 Task: Send an email with the signature Loretta Young with the subject Request for feedback on a sustainability report and the message I appreciate your expertise and leadership in this project. from softage.3@softage.net to softage.5@softage.net with an attached audio file Audio_sketch.mp3 and move the email from Sent Items to the folder Marketing plans
Action: Mouse moved to (86, 152)
Screenshot: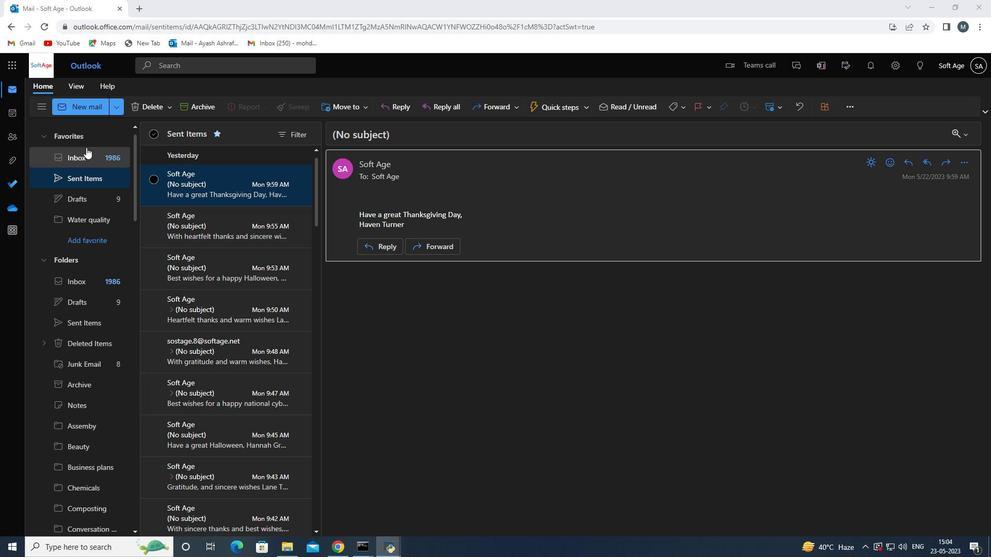 
Action: Mouse pressed left at (86, 152)
Screenshot: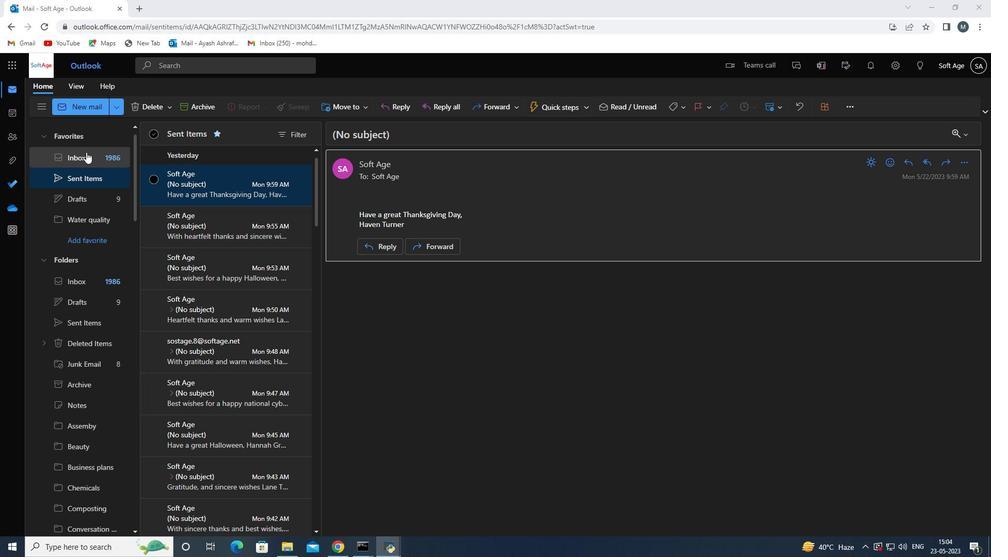 
Action: Mouse moved to (68, 97)
Screenshot: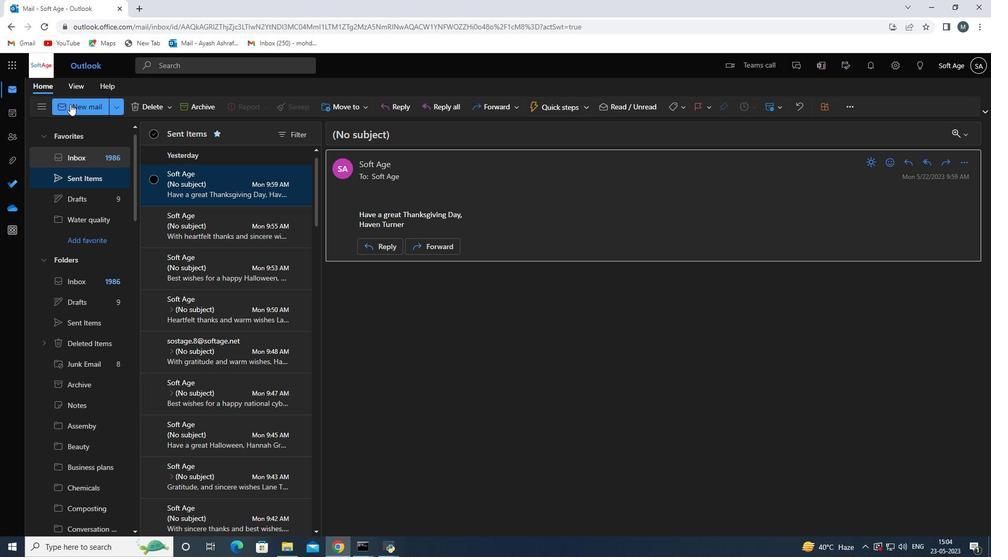 
Action: Mouse pressed left at (68, 97)
Screenshot: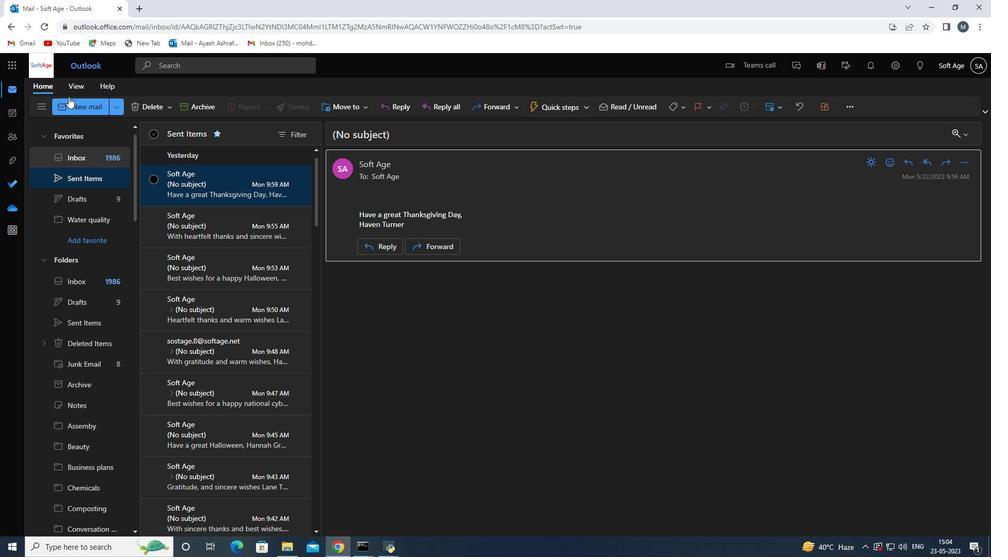 
Action: Mouse moved to (74, 106)
Screenshot: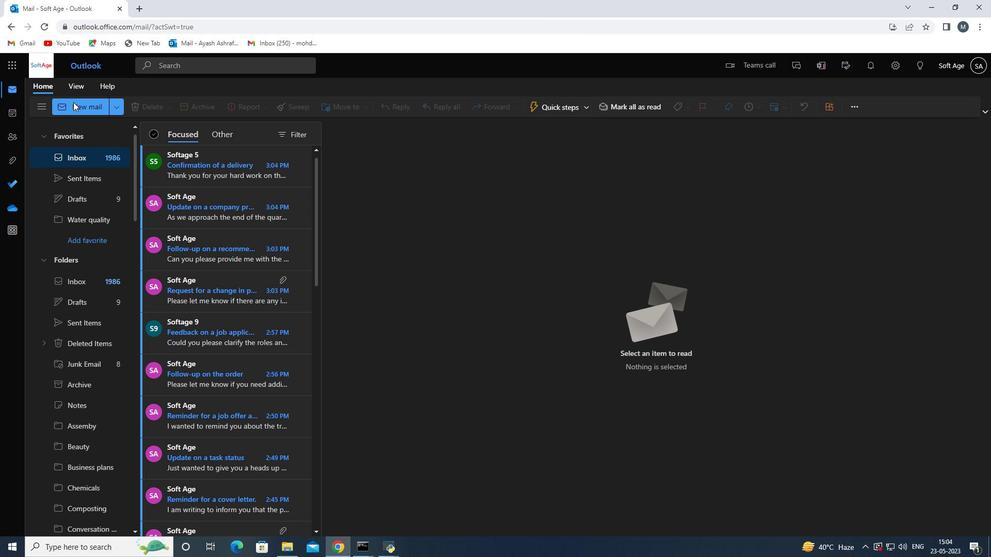 
Action: Mouse pressed left at (74, 106)
Screenshot: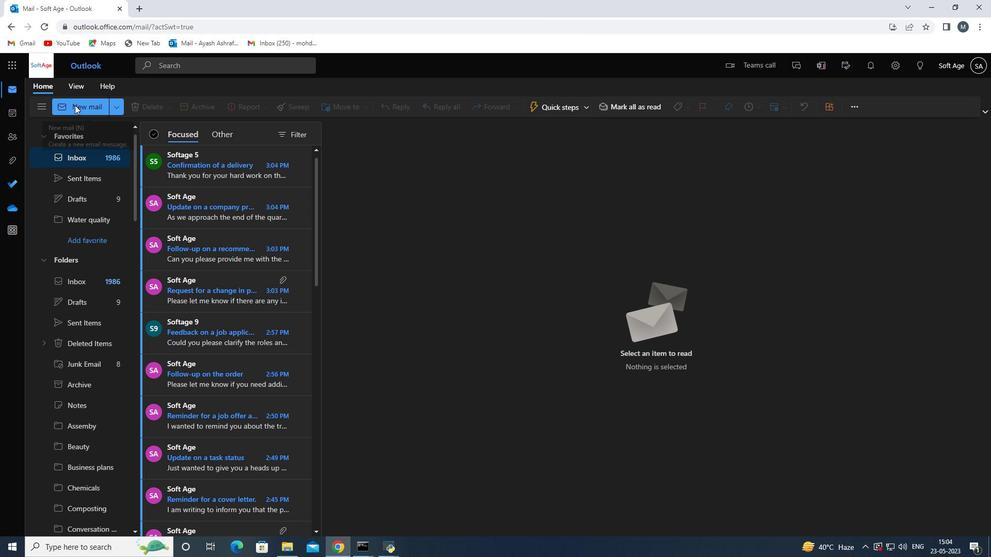 
Action: Mouse moved to (700, 114)
Screenshot: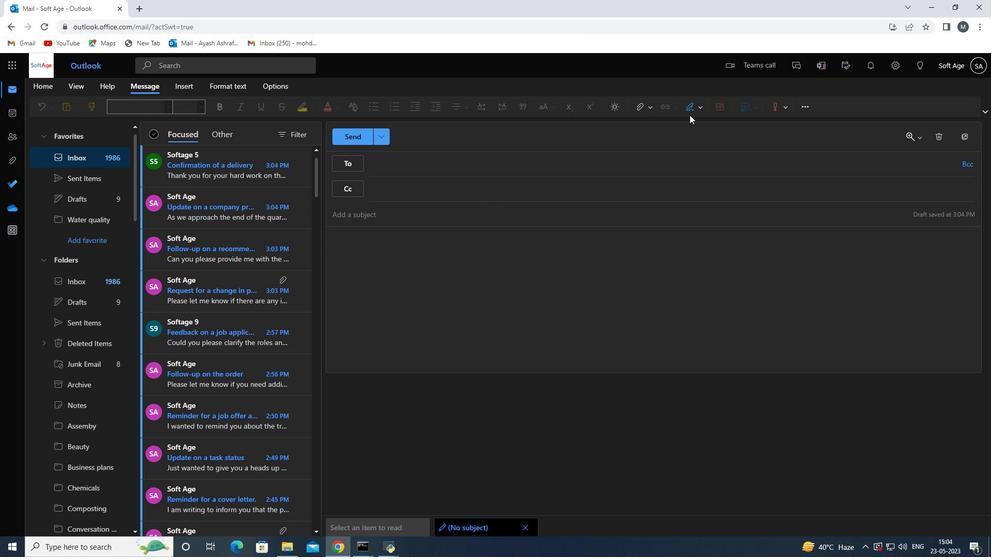 
Action: Mouse pressed left at (700, 114)
Screenshot: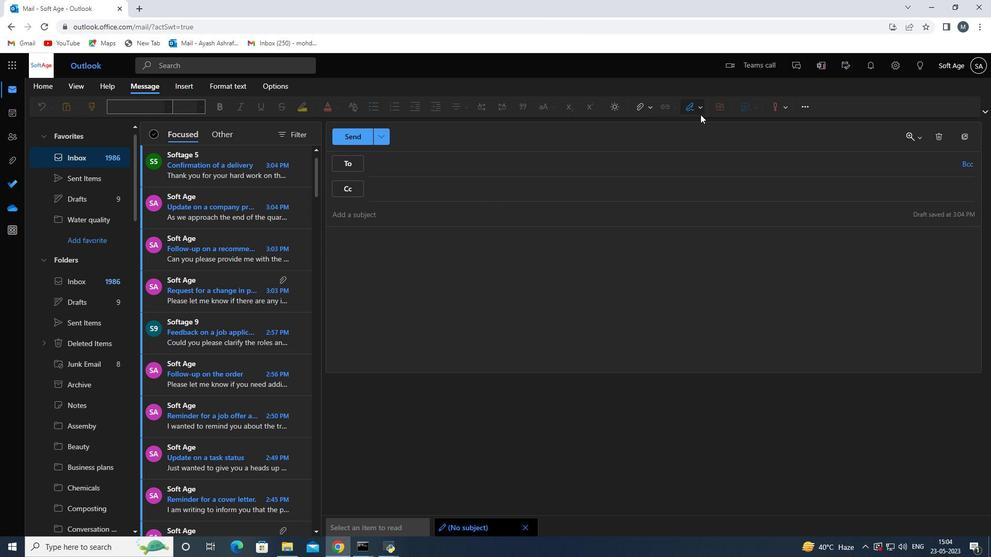 
Action: Mouse moved to (662, 150)
Screenshot: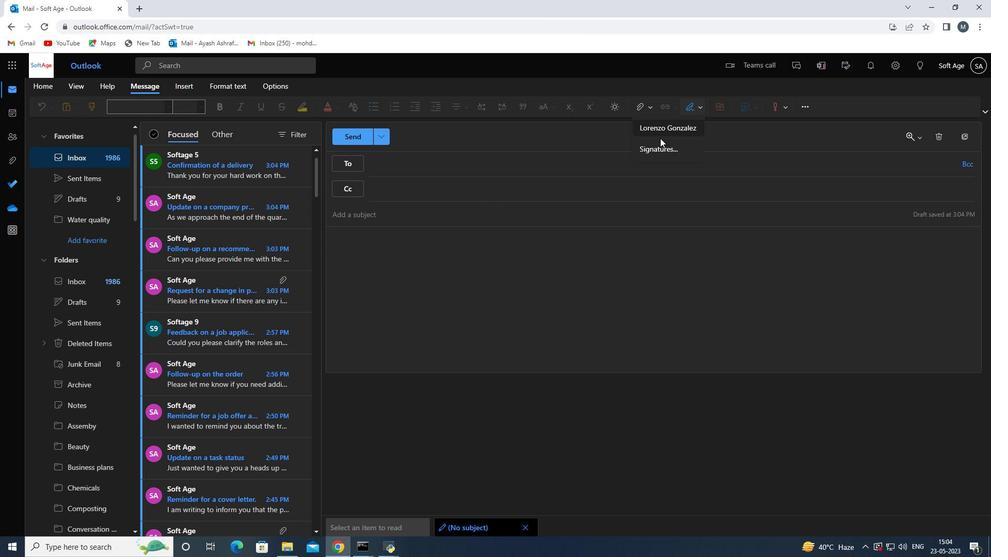 
Action: Mouse pressed left at (662, 150)
Screenshot: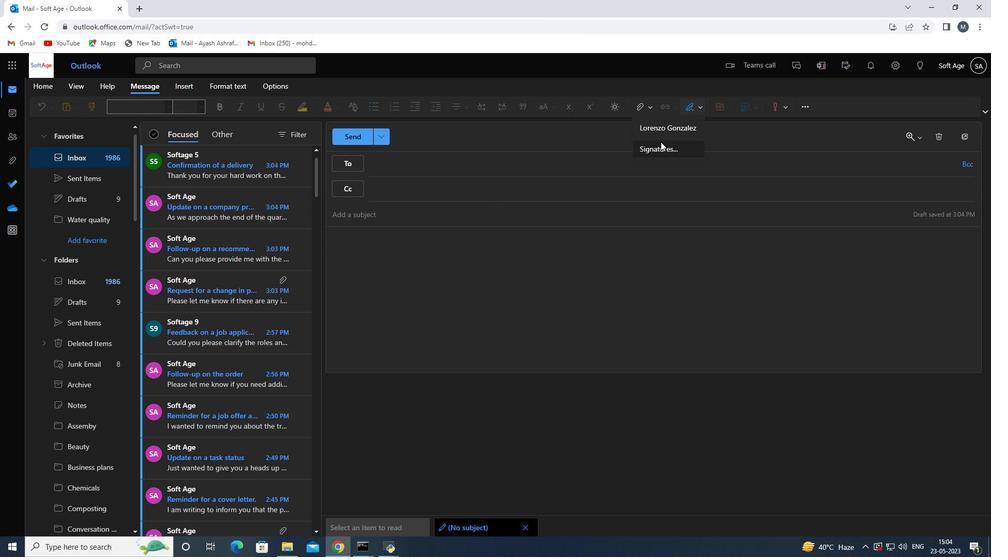 
Action: Mouse moved to (708, 191)
Screenshot: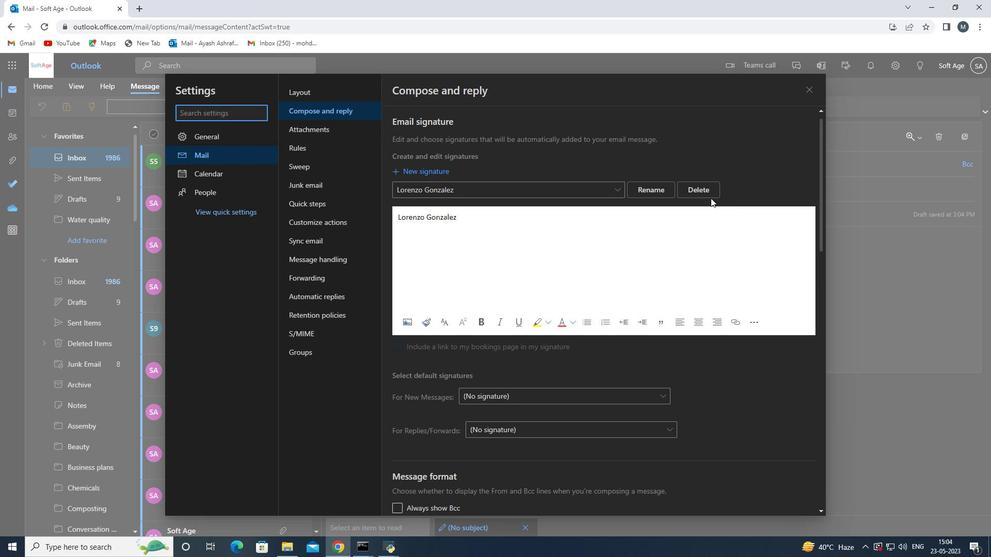 
Action: Mouse pressed left at (708, 191)
Screenshot: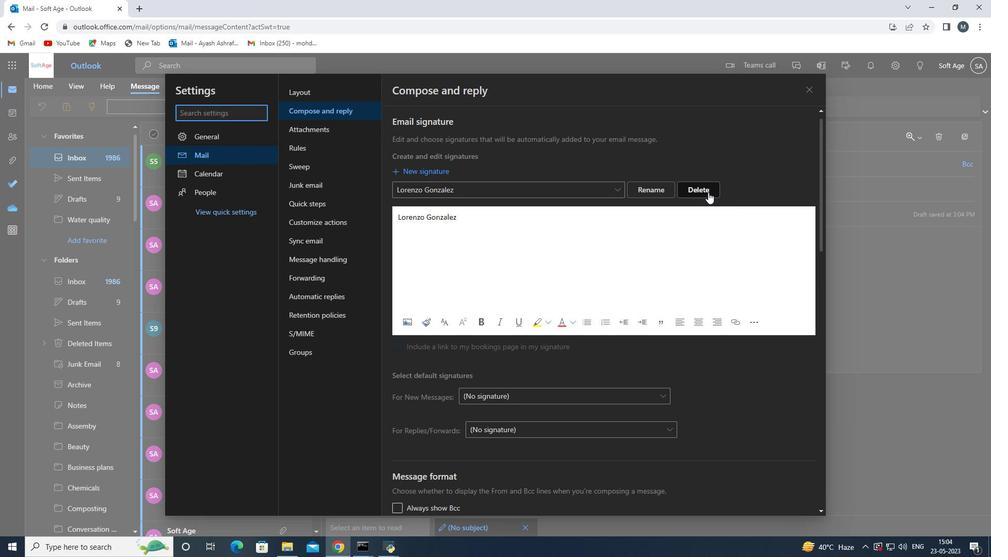 
Action: Mouse moved to (492, 182)
Screenshot: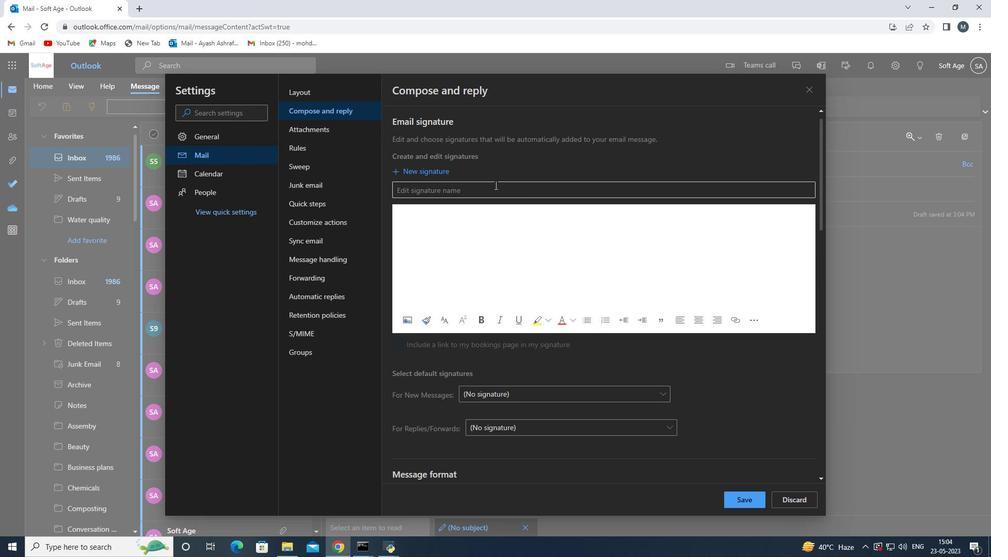 
Action: Mouse pressed left at (492, 182)
Screenshot: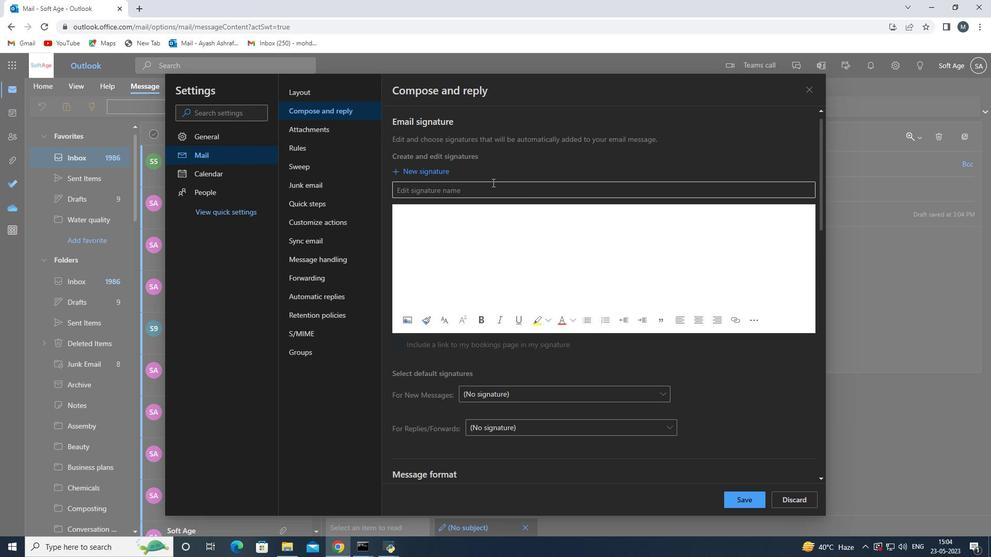 
Action: Mouse moved to (492, 177)
Screenshot: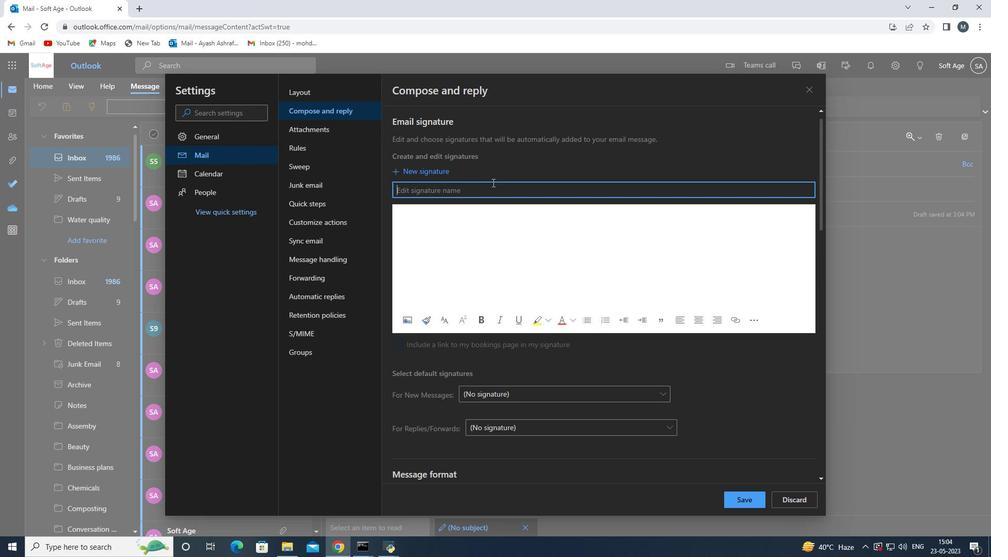 
Action: Key pressed <Key.shift>Loree<Key.backspace>tta<Key.space><Key.shift>t<Key.backspace><Key.shift>Young<Key.space>
Screenshot: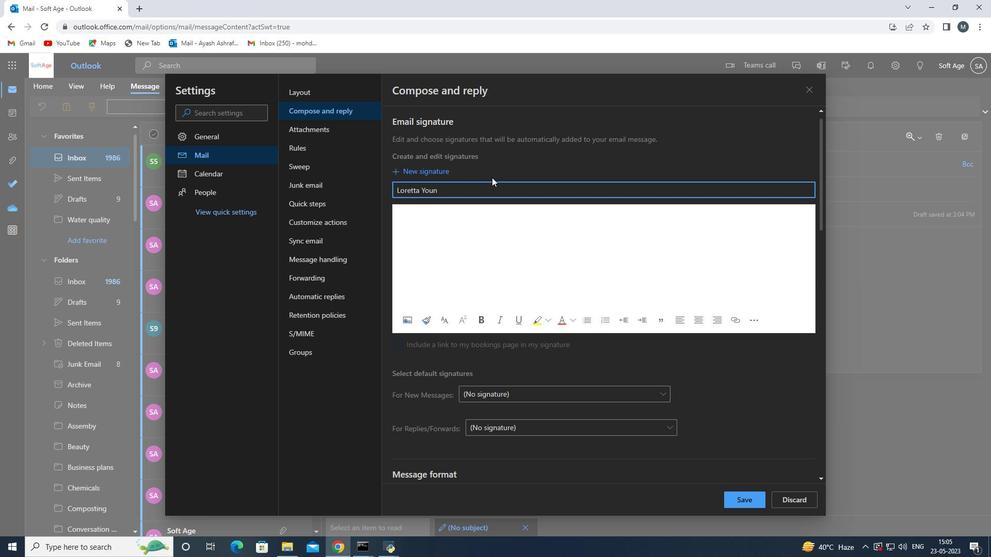 
Action: Mouse moved to (468, 226)
Screenshot: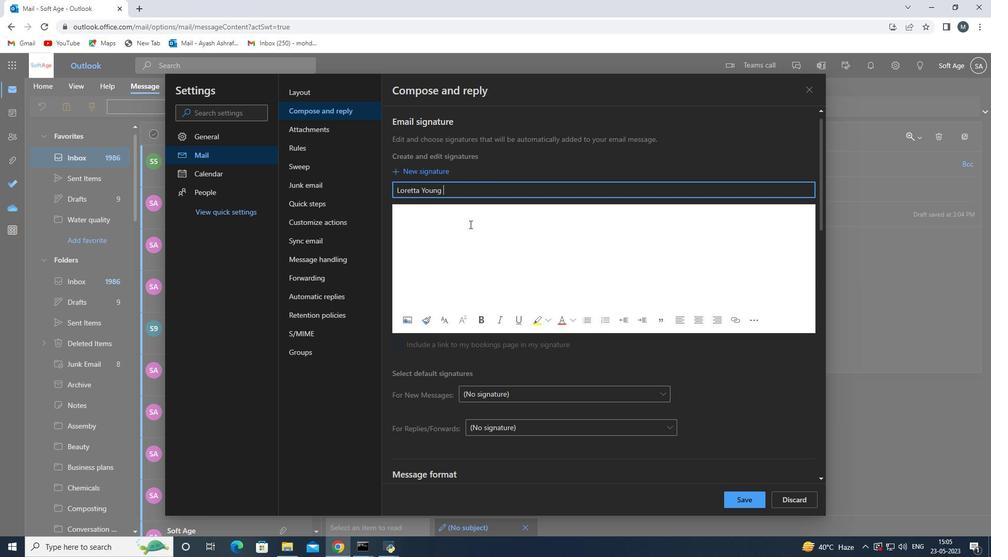 
Action: Mouse pressed left at (468, 226)
Screenshot: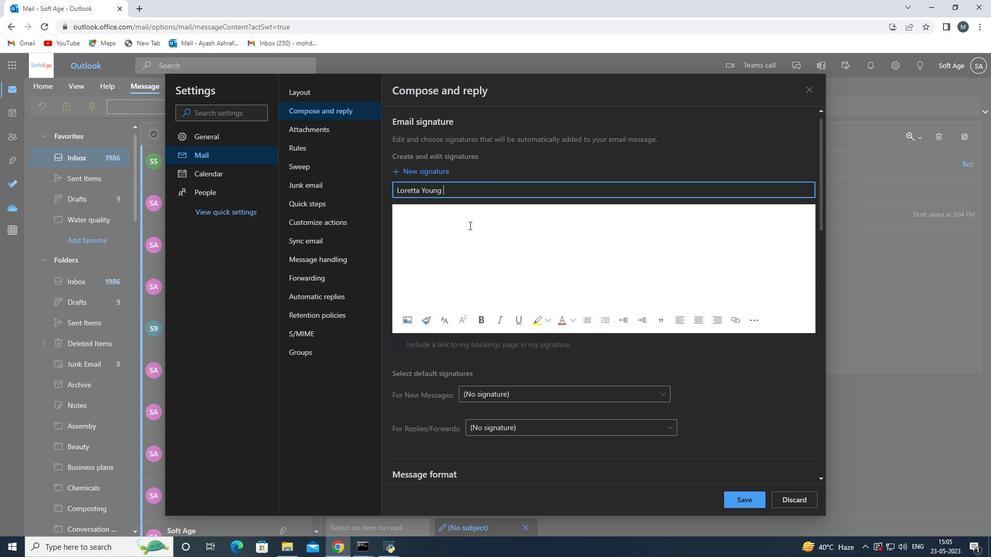 
Action: Key pressed <Key.shift>Lorreta<Key.space><Key.backspace><Key.backspace><Key.backspace><Key.backspace><Key.backspace>etta<Key.space><Key.shift><Key.shift><Key.shift><Key.shift><Key.shift><Key.shift><Key.shift><Key.shift><Key.shift>Young<Key.space>
Screenshot: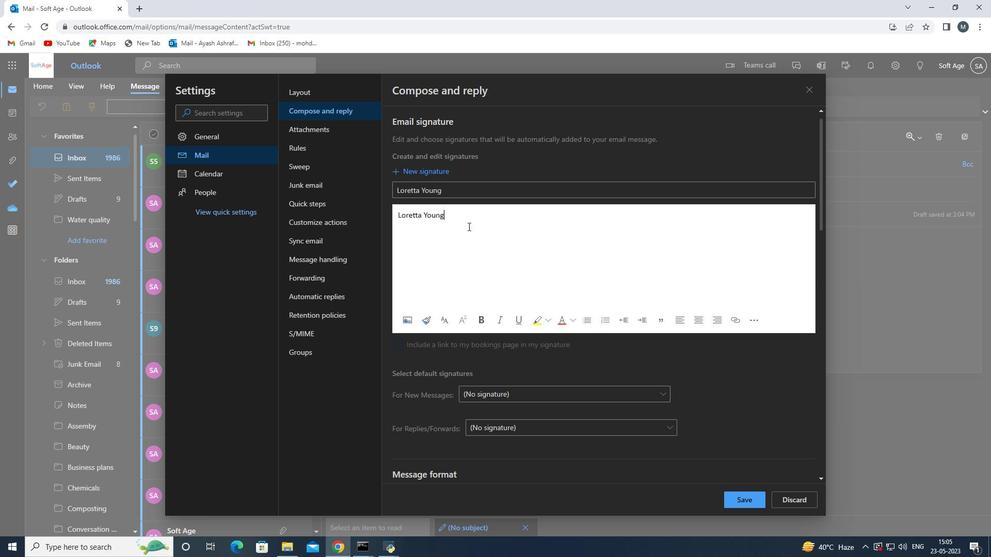 
Action: Mouse moved to (753, 498)
Screenshot: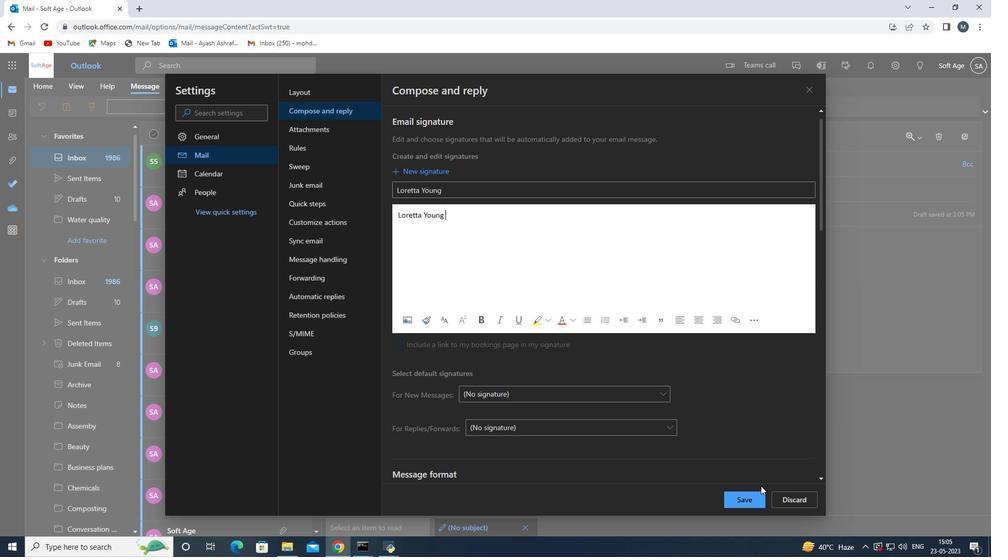 
Action: Mouse pressed left at (753, 498)
Screenshot: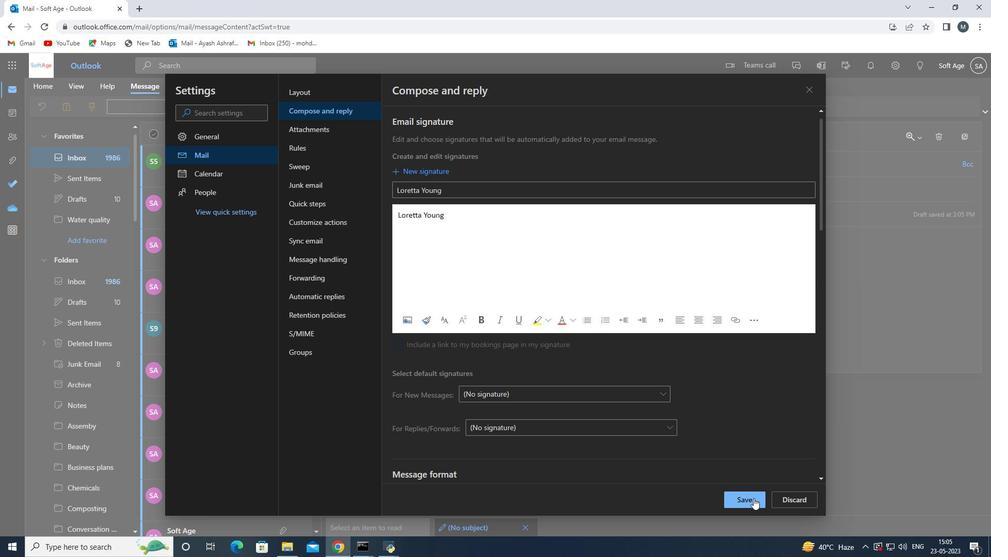 
Action: Mouse moved to (599, 318)
Screenshot: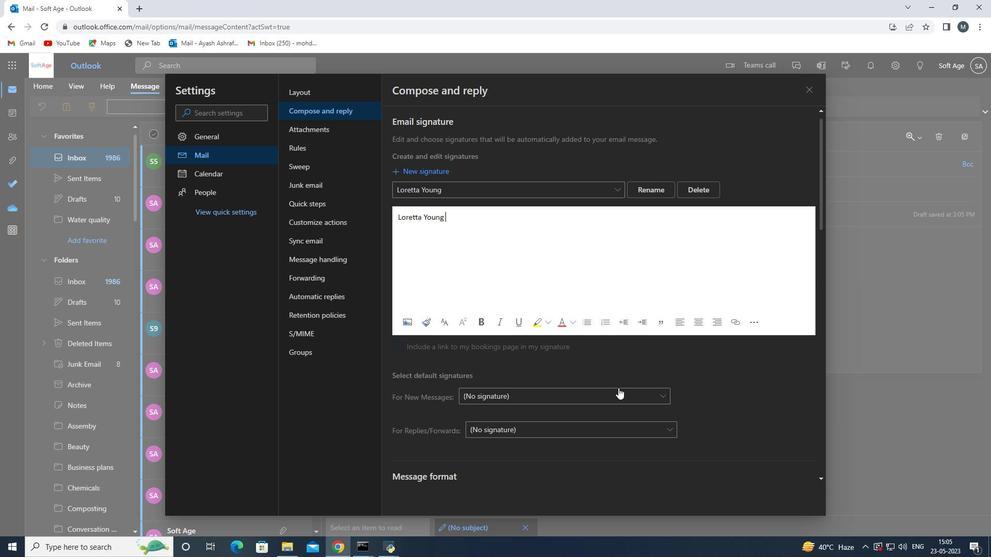 
Action: Mouse scrolled (612, 343) with delta (0, 0)
Screenshot: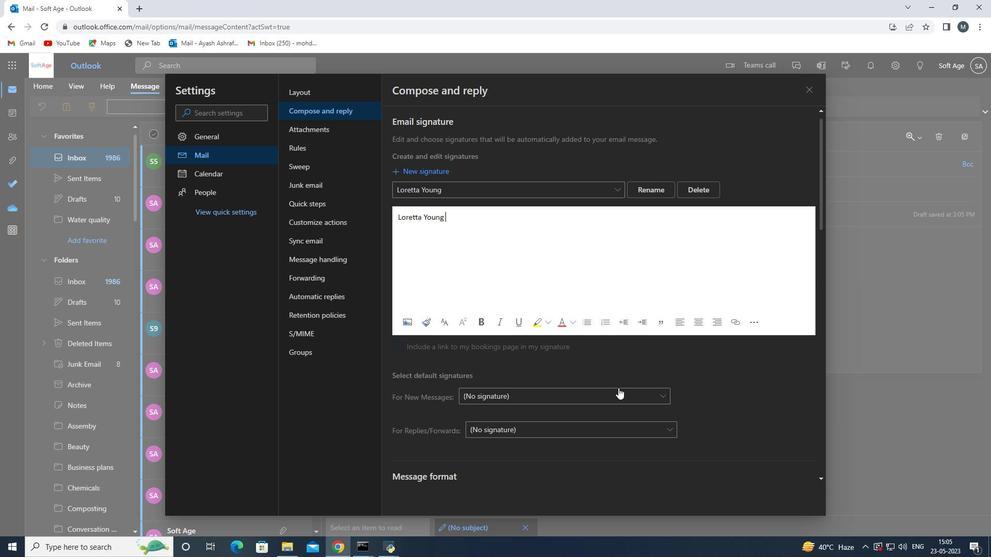 
Action: Mouse moved to (596, 315)
Screenshot: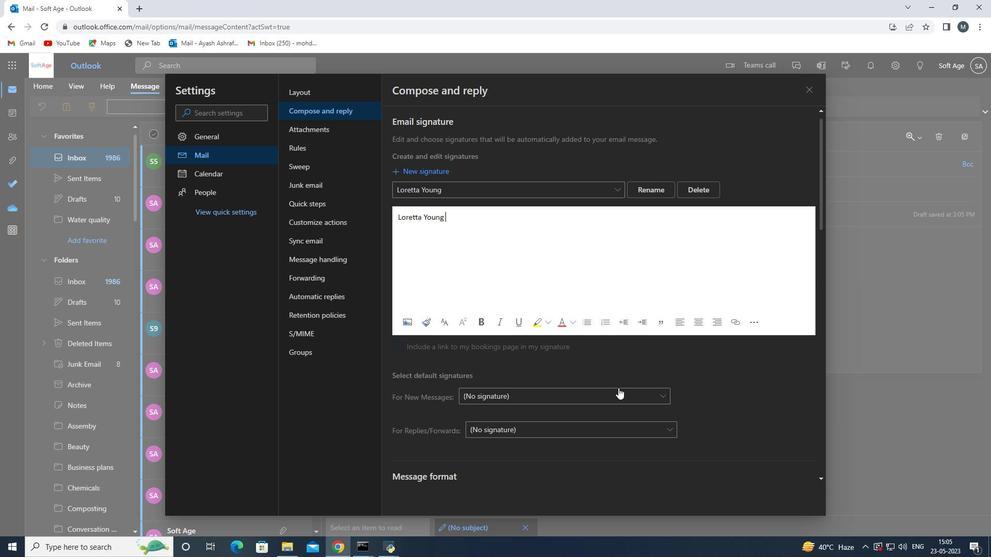 
Action: Mouse scrolled (611, 343) with delta (0, 0)
Screenshot: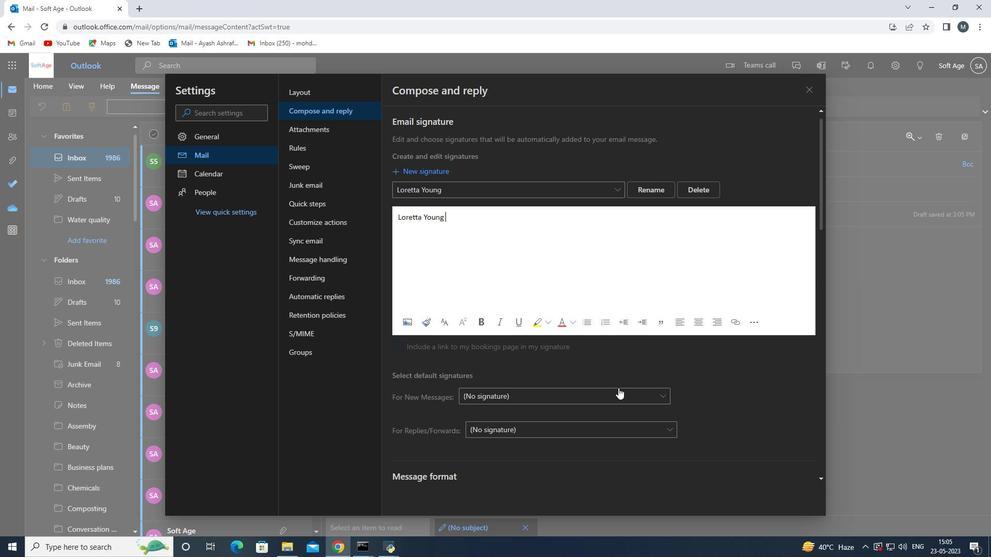 
Action: Mouse moved to (589, 307)
Screenshot: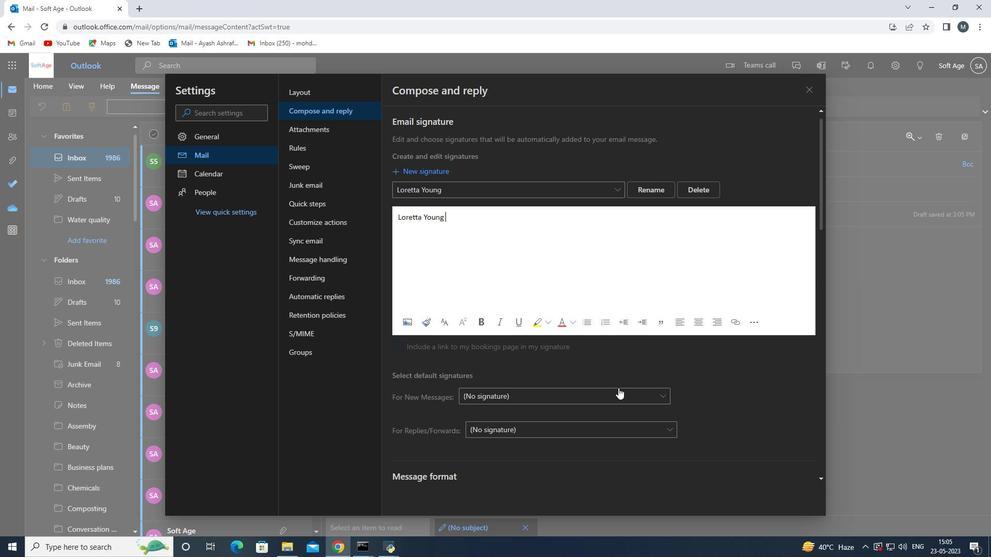 
Action: Mouse scrolled (611, 342) with delta (0, 0)
Screenshot: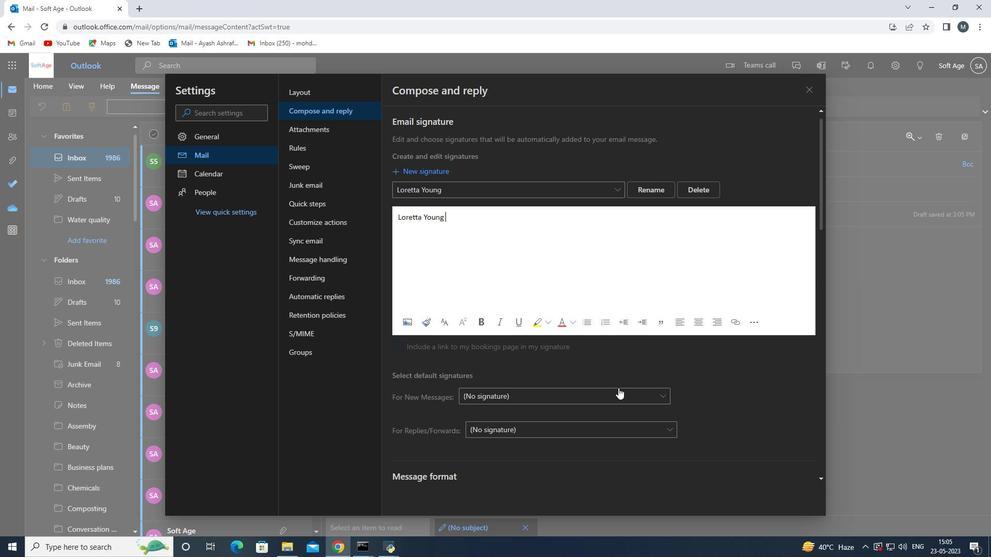 
Action: Mouse moved to (584, 303)
Screenshot: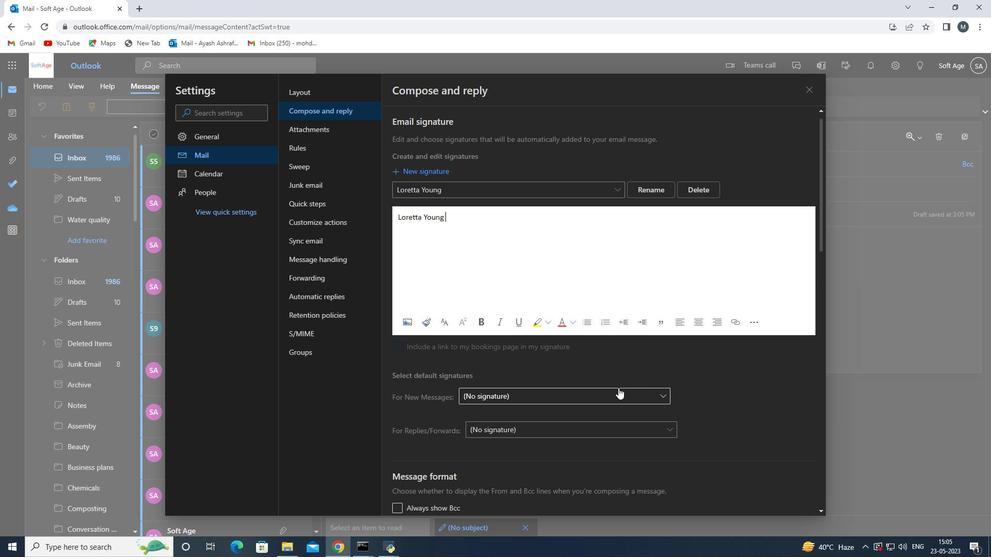 
Action: Mouse scrolled (611, 342) with delta (0, 0)
Screenshot: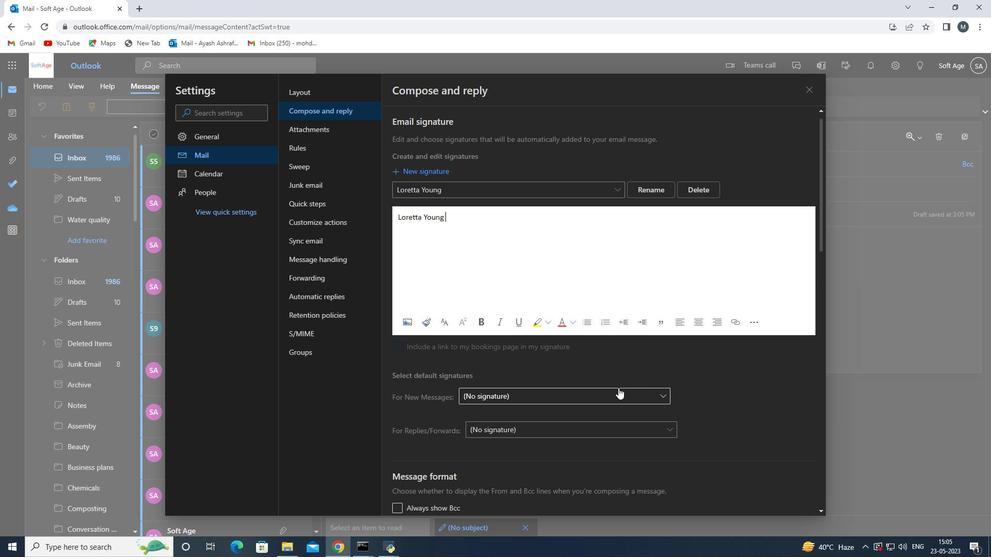 
Action: Mouse moved to (583, 302)
Screenshot: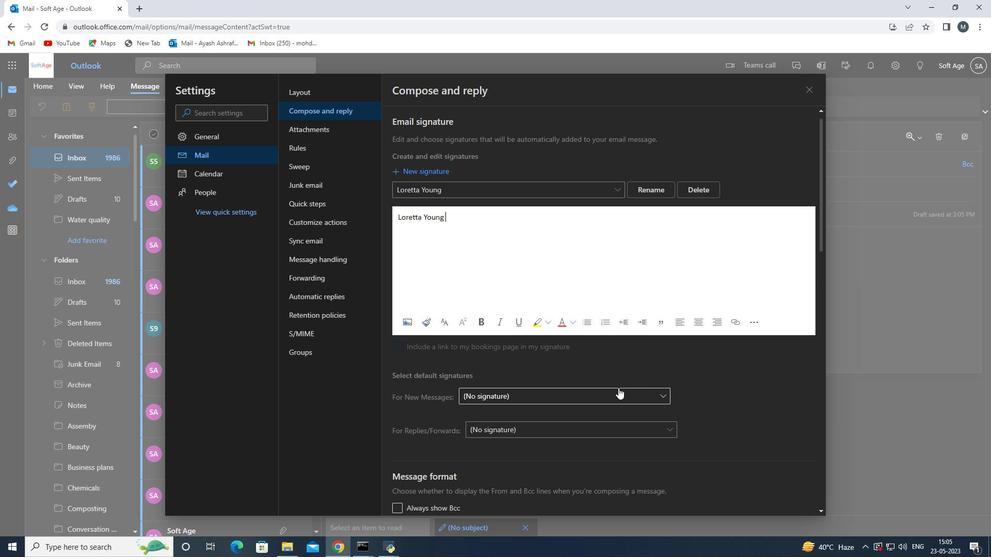 
Action: Mouse scrolled (611, 342) with delta (0, 0)
Screenshot: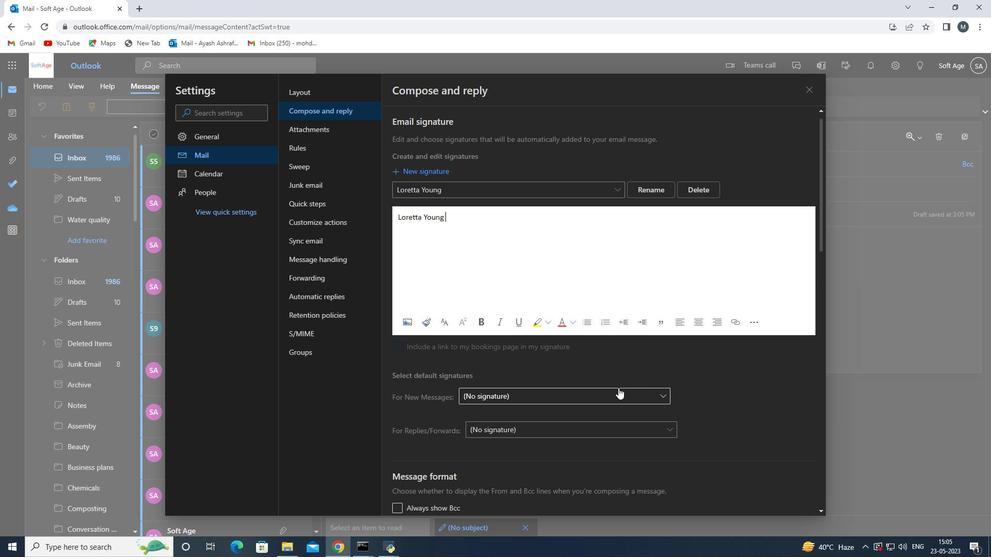 
Action: Mouse moved to (583, 301)
Screenshot: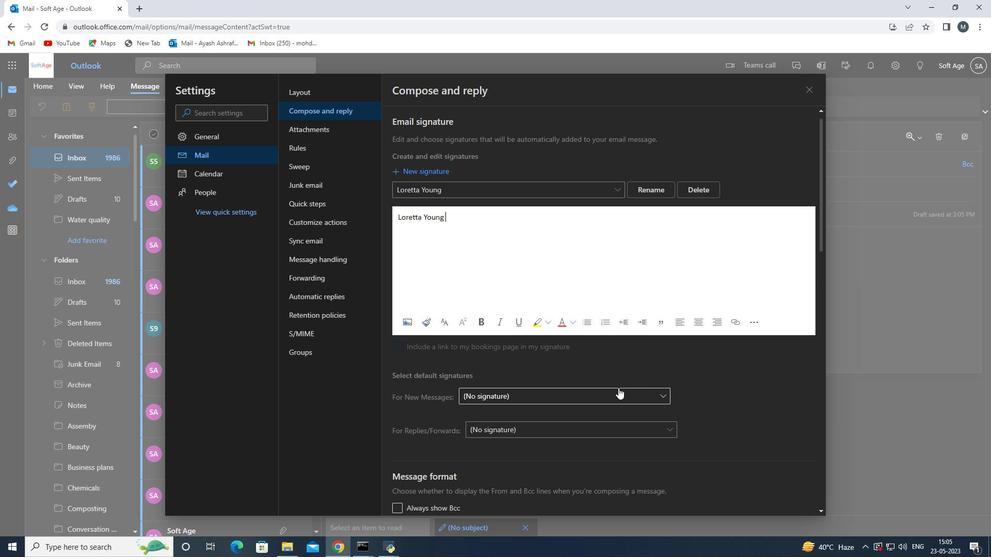
Action: Mouse scrolled (611, 342) with delta (0, 0)
Screenshot: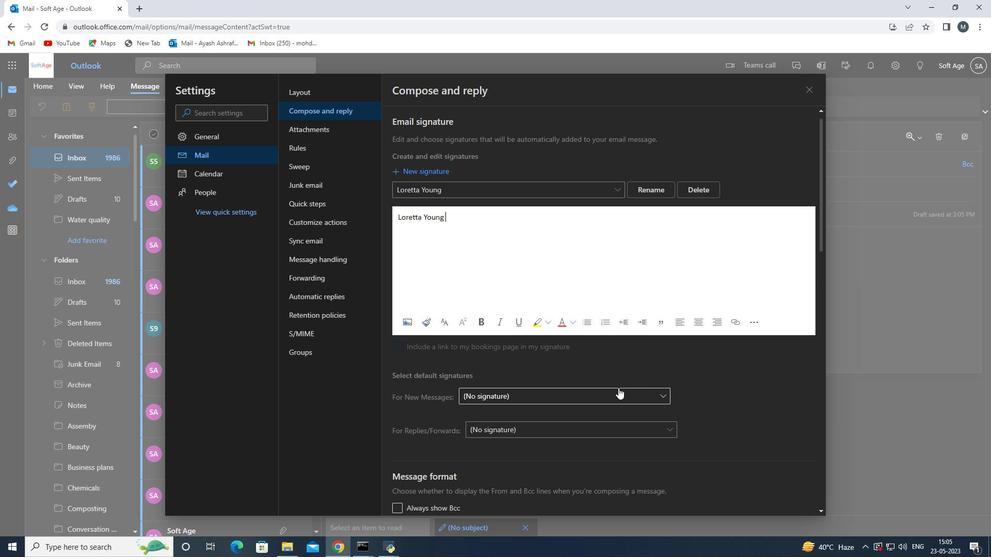 
Action: Mouse moved to (583, 301)
Screenshot: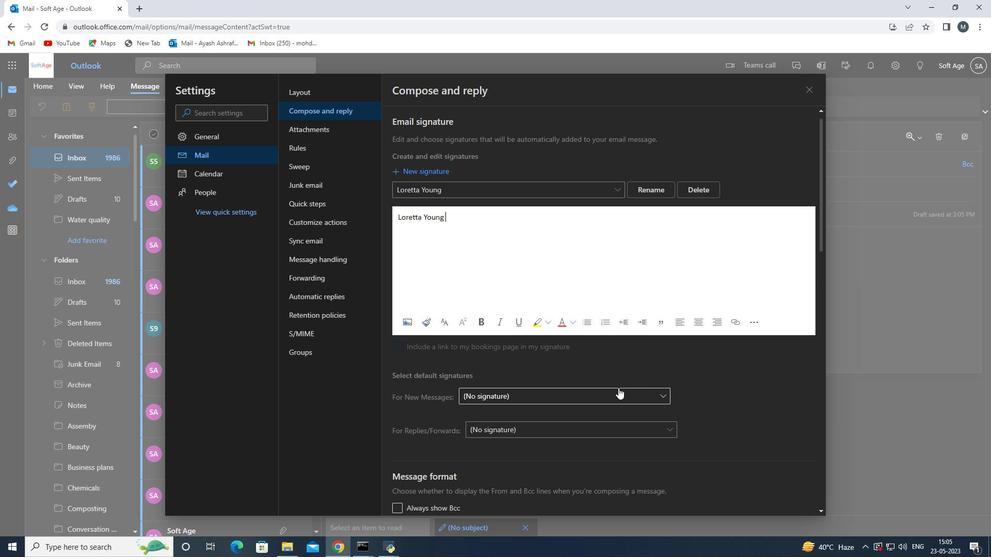 
Action: Mouse scrolled (611, 342) with delta (0, 0)
Screenshot: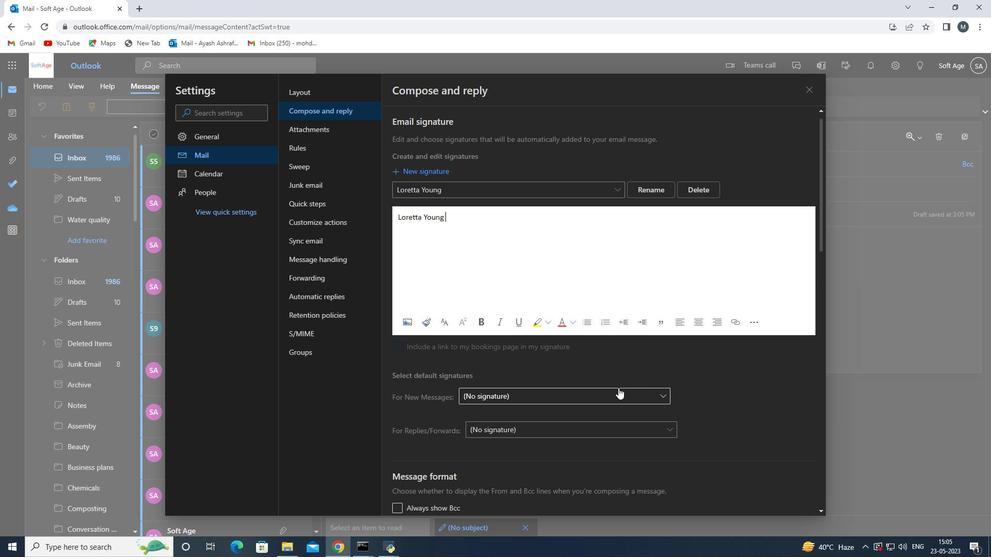 
Action: Mouse moved to (803, 91)
Screenshot: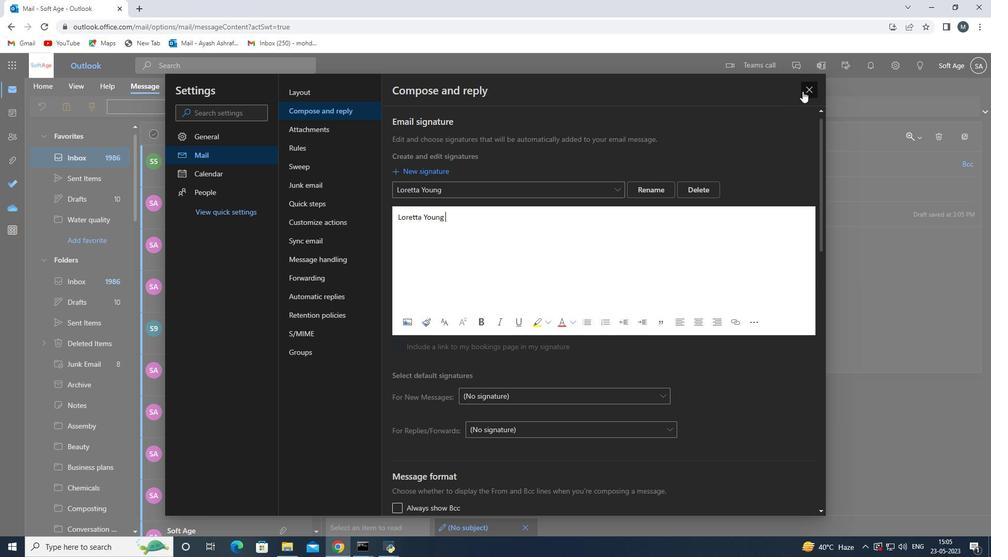 
Action: Mouse pressed left at (803, 91)
Screenshot: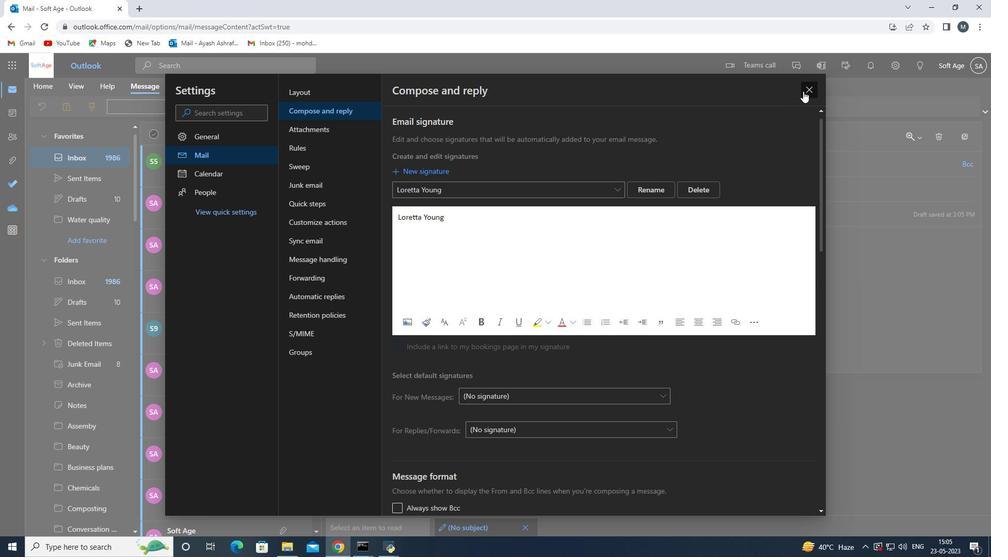 
Action: Mouse moved to (411, 209)
Screenshot: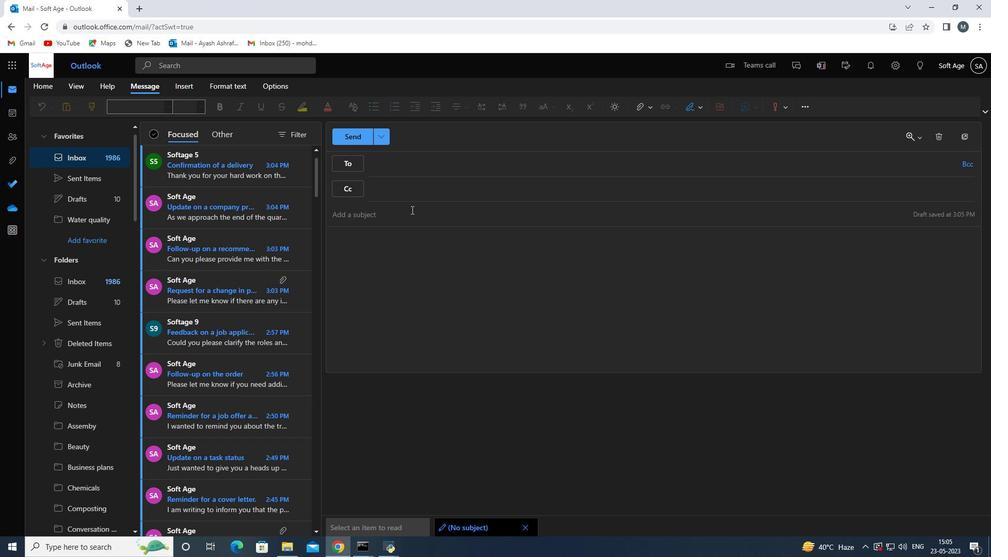 
Action: Mouse pressed left at (411, 209)
Screenshot: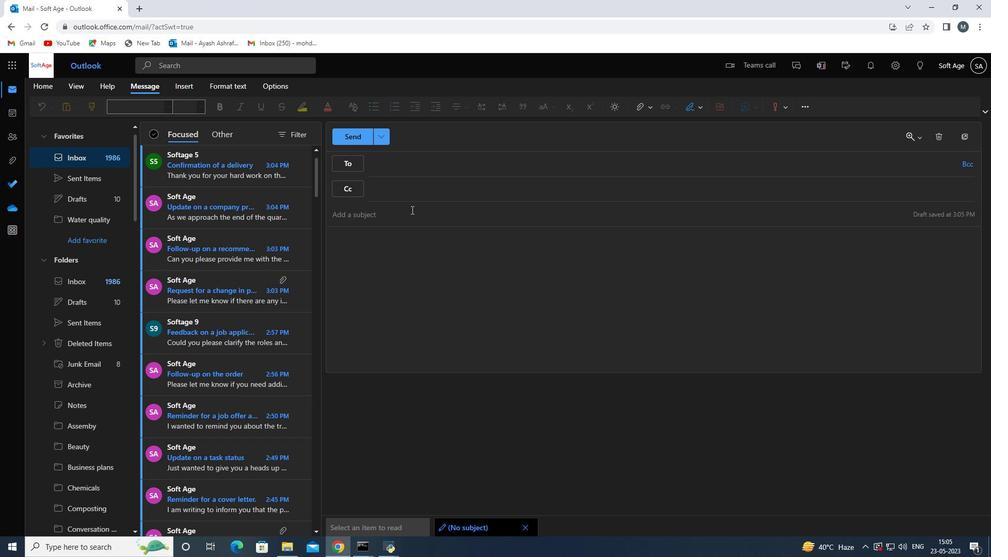 
Action: Mouse moved to (411, 213)
Screenshot: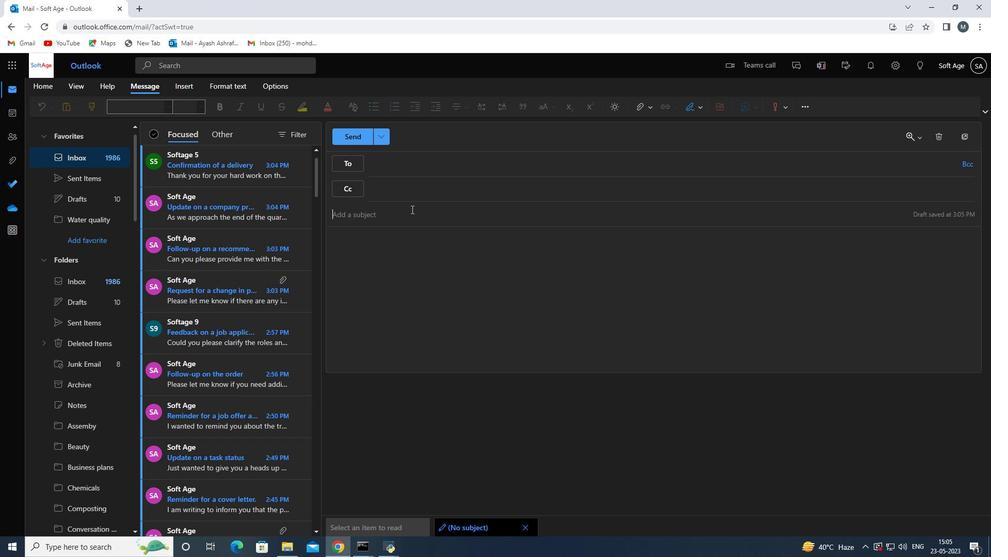 
Action: Key pressed <Key.shift>Request<Key.space>for<Key.space>feedback<Key.space>on<Key.space>a<Key.space>sustainability<Key.space>report<Key.enter><Key.shift>I<Key.space>appreciate<Key.space>your<Key.space>expertise<Key.space>and<Key.space>leadership<Key.space>in<Key.space>this<Key.space>project<Key.space>
Screenshot: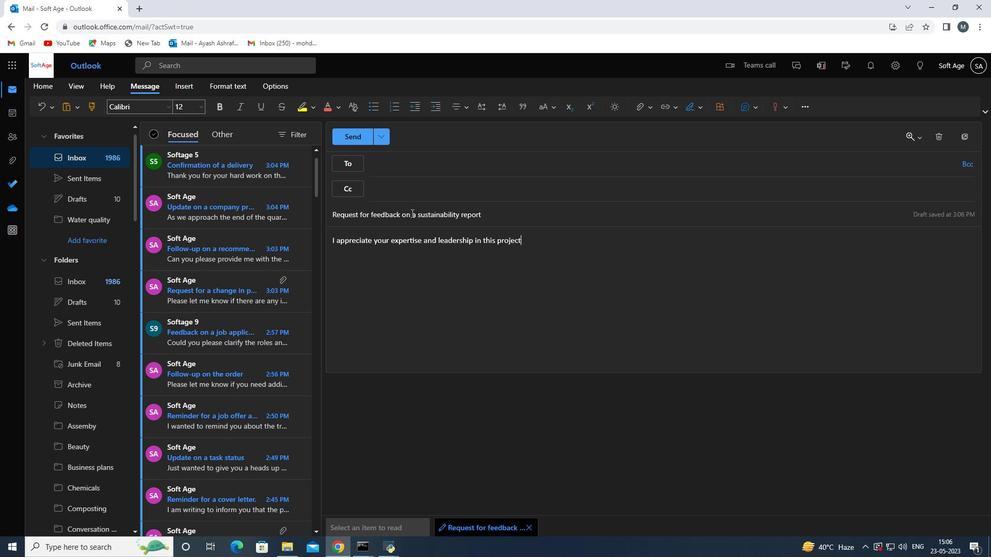 
Action: Mouse moved to (700, 109)
Screenshot: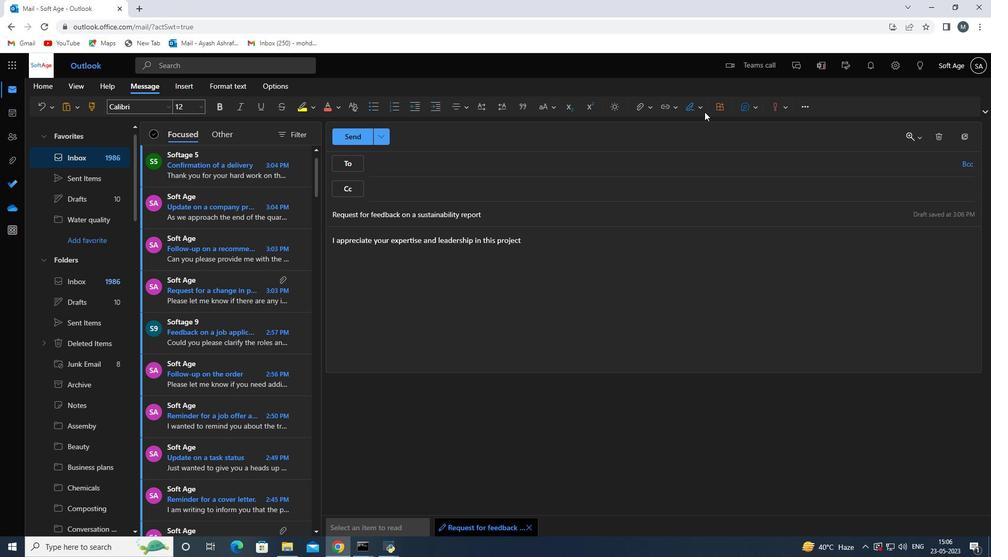 
Action: Mouse pressed left at (700, 109)
Screenshot: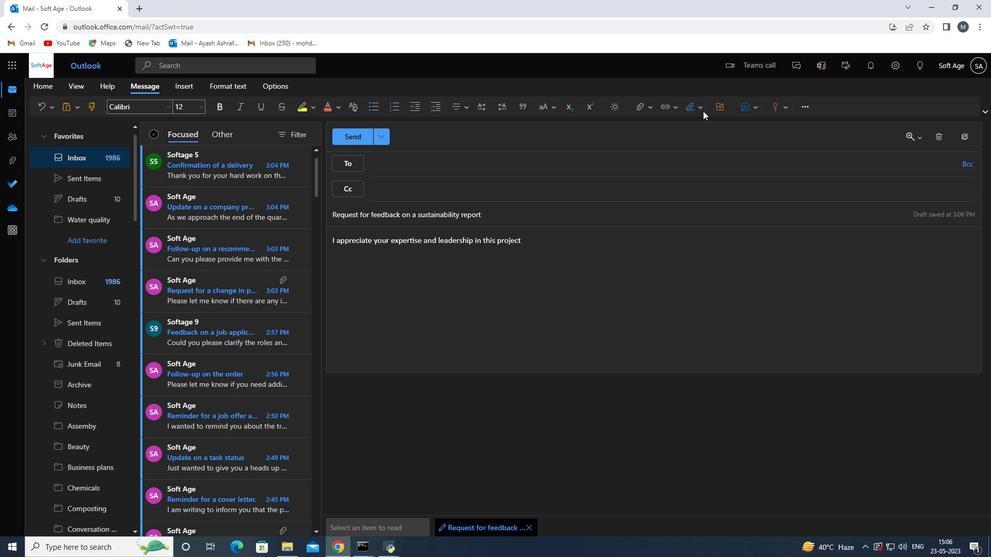 
Action: Mouse moved to (676, 130)
Screenshot: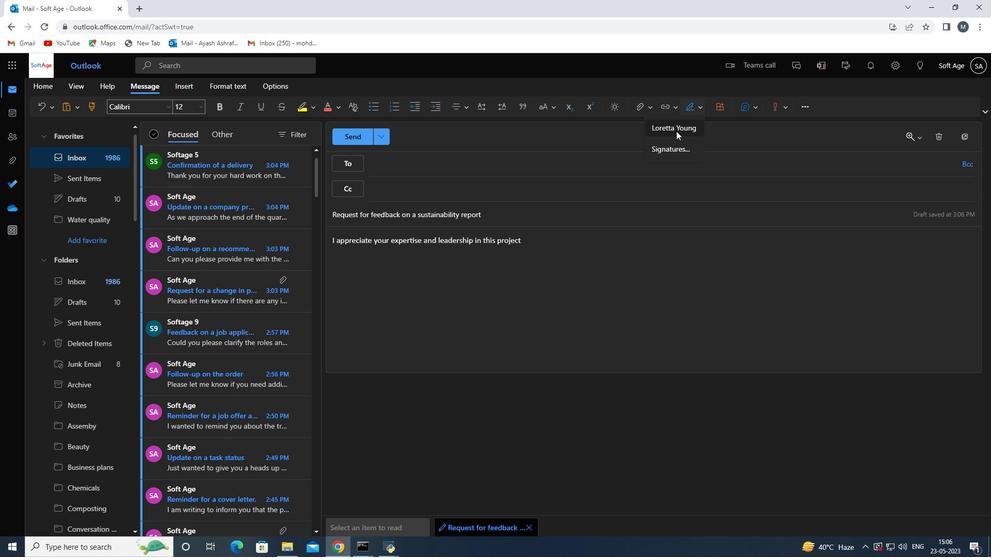 
Action: Mouse pressed left at (676, 130)
Screenshot: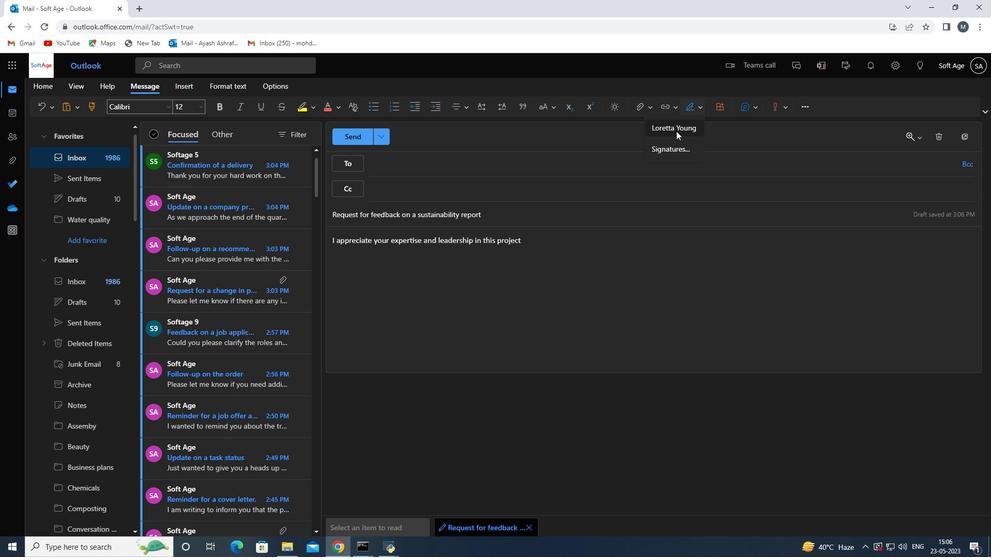 
Action: Mouse moved to (447, 164)
Screenshot: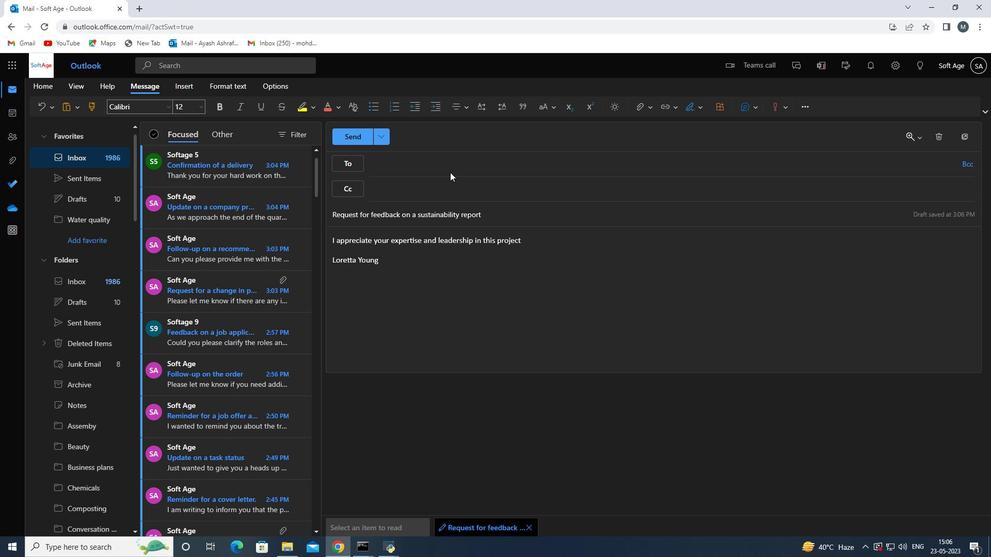 
Action: Mouse pressed left at (447, 164)
Screenshot: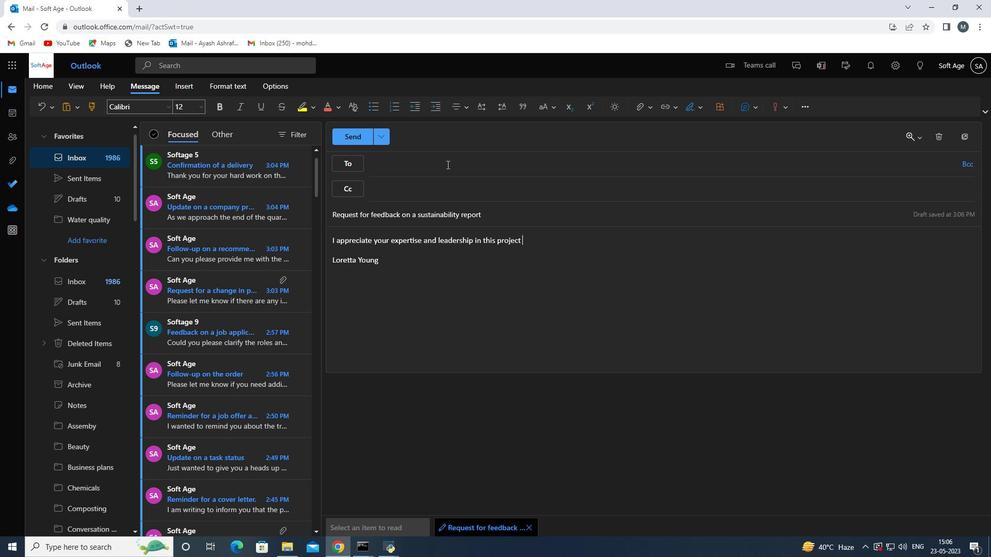 
Action: Key pressed softage.5<Key.shift>@softage.net
Screenshot: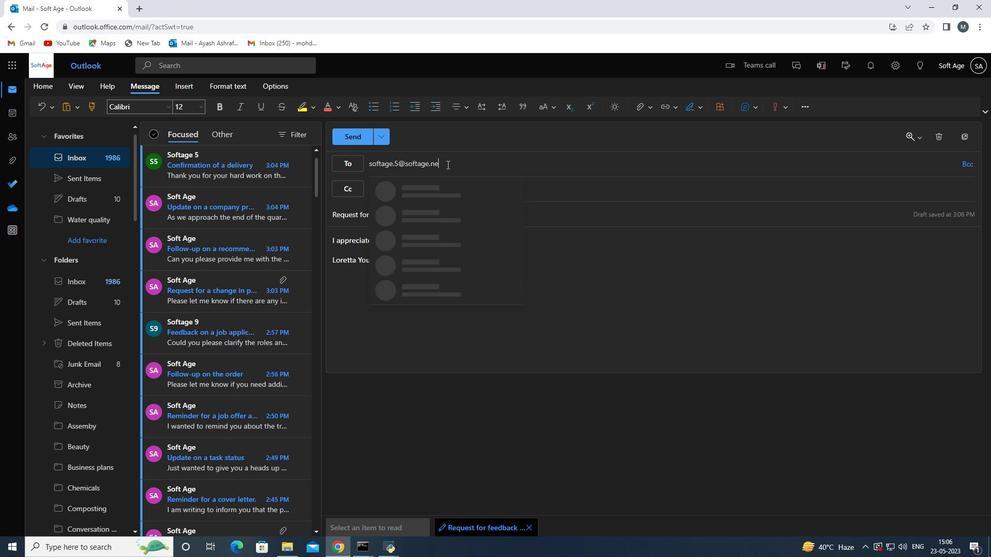 
Action: Mouse moved to (449, 188)
Screenshot: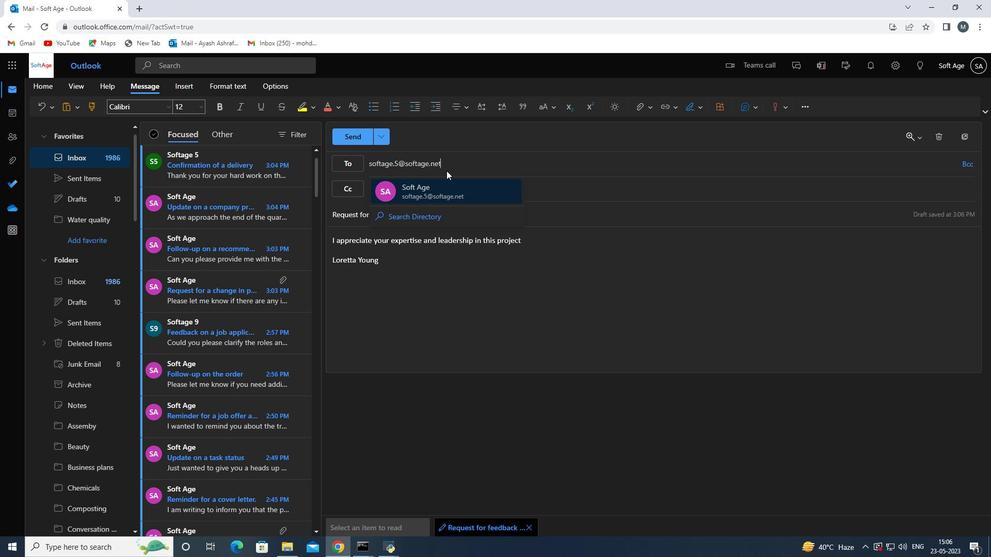 
Action: Mouse pressed left at (449, 188)
Screenshot: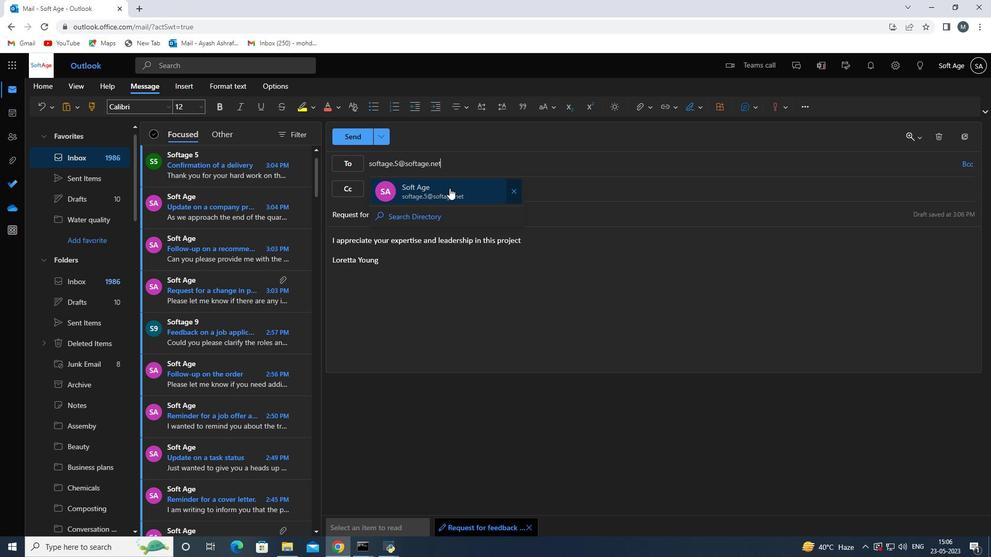 
Action: Mouse moved to (652, 111)
Screenshot: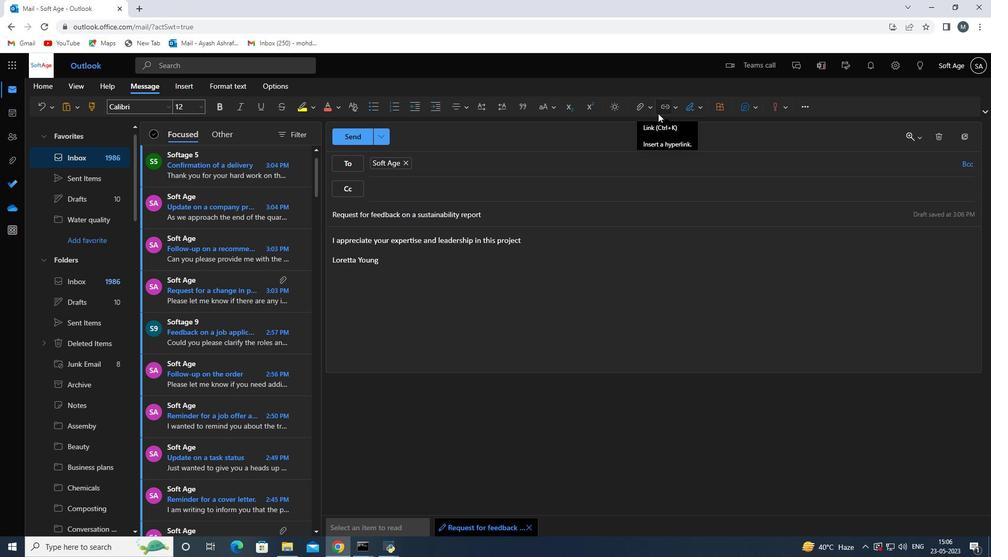 
Action: Mouse pressed left at (652, 111)
Screenshot: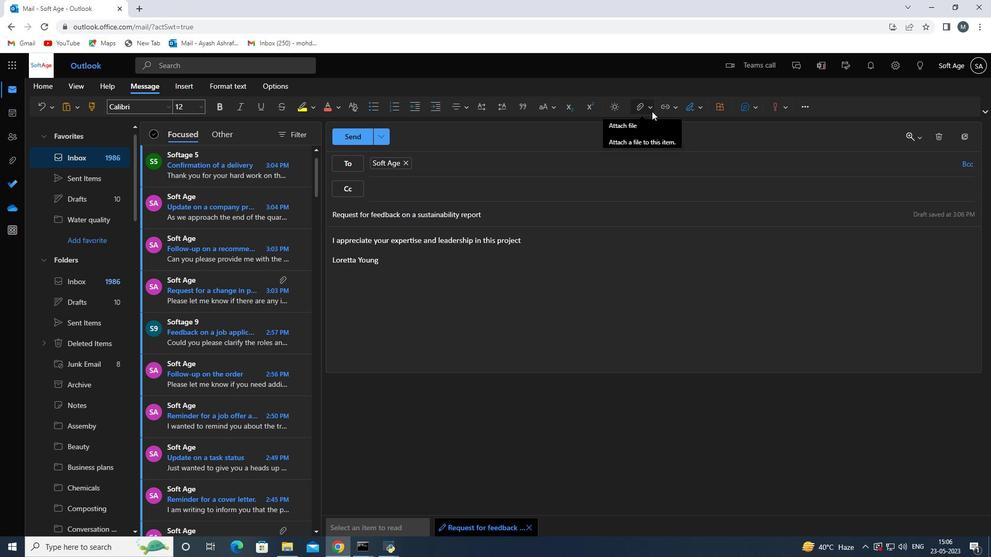 
Action: Mouse moved to (629, 132)
Screenshot: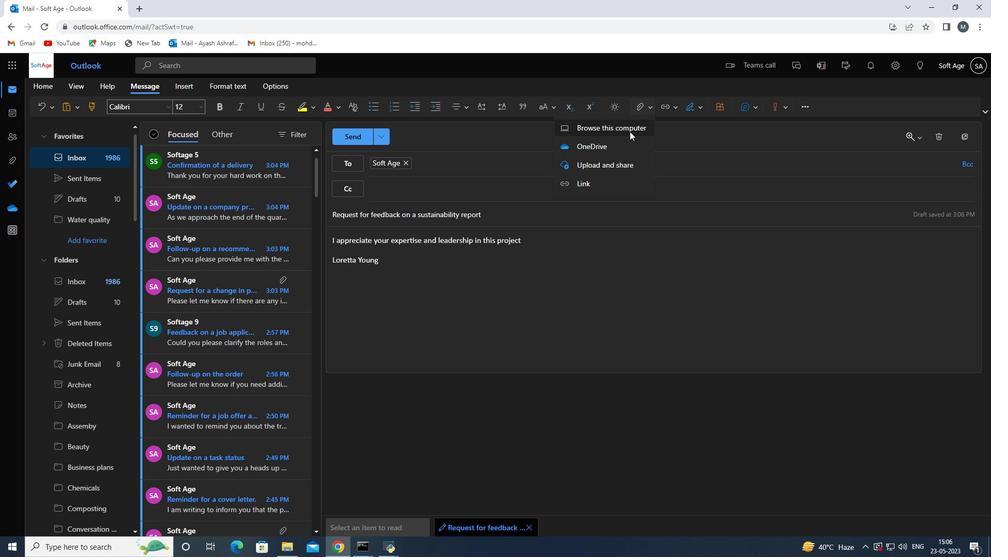 
Action: Mouse pressed left at (629, 132)
Screenshot: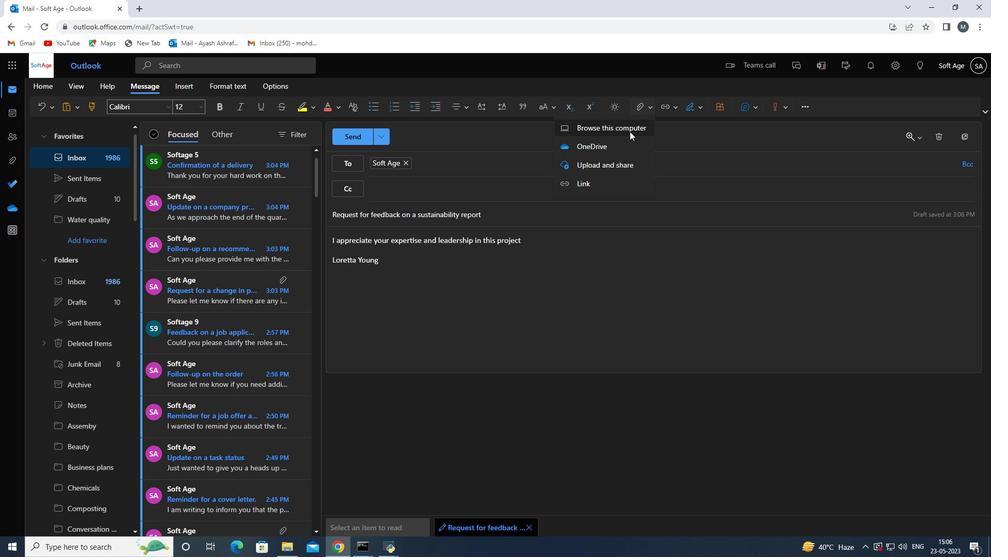 
Action: Mouse moved to (186, 195)
Screenshot: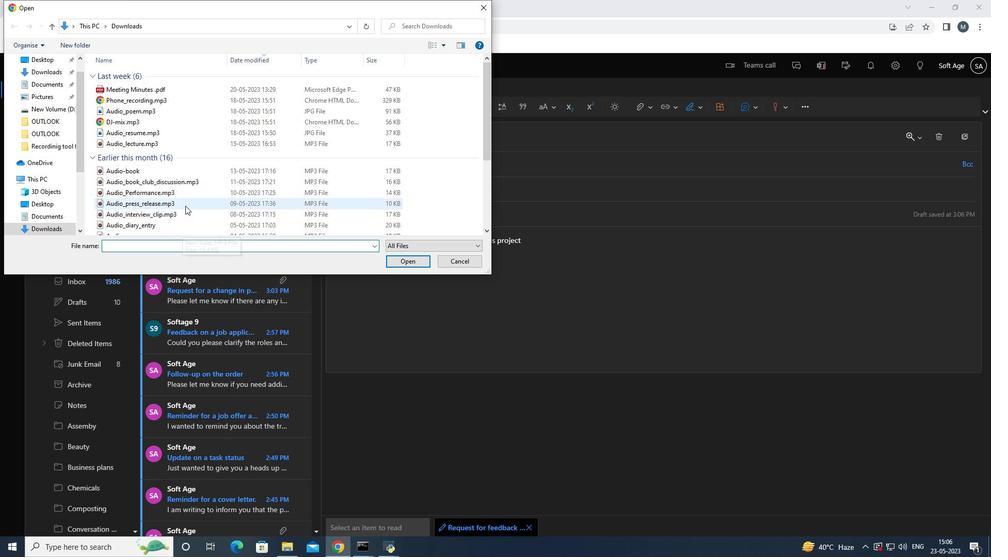 
Action: Mouse scrolled (186, 194) with delta (0, 0)
Screenshot: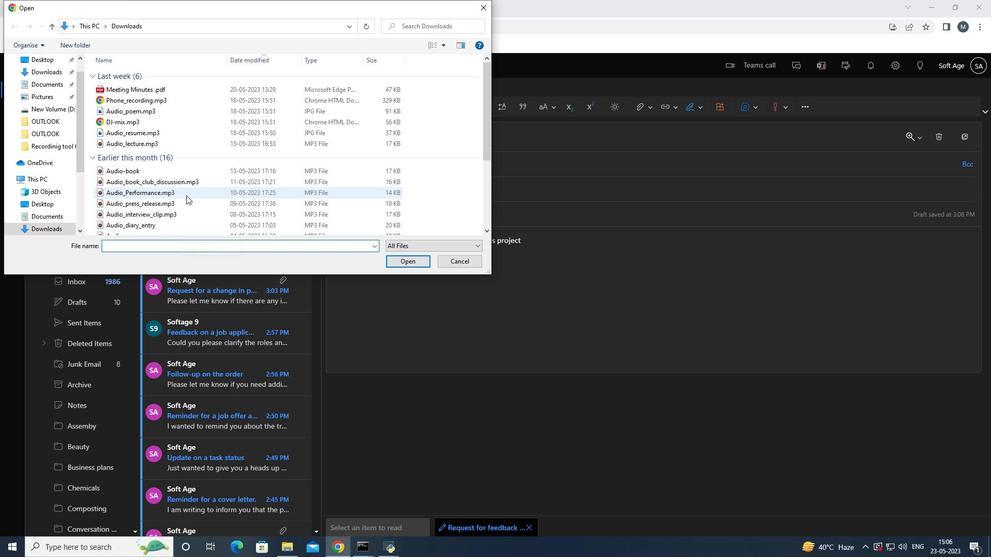 
Action: Mouse scrolled (186, 194) with delta (0, 0)
Screenshot: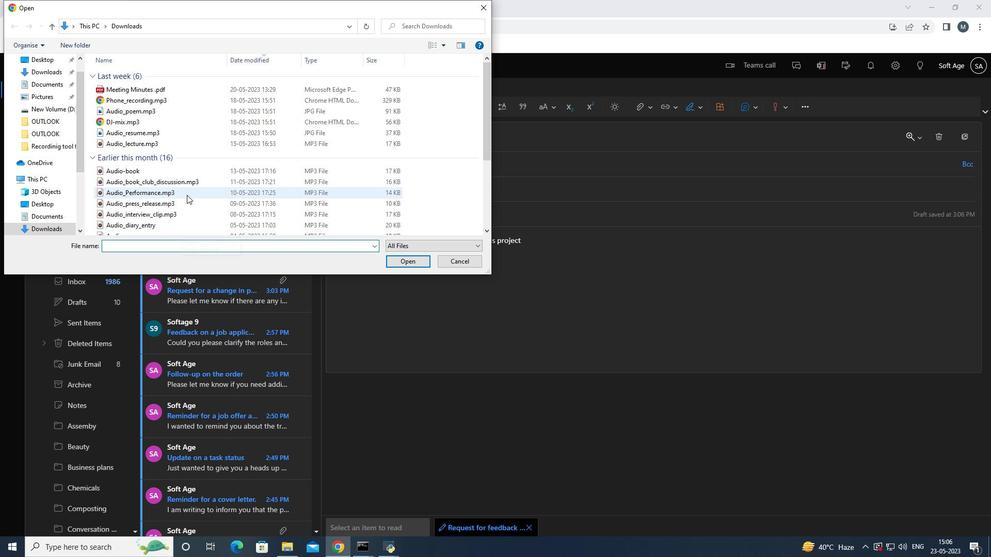 
Action: Mouse scrolled (186, 195) with delta (0, 0)
Screenshot: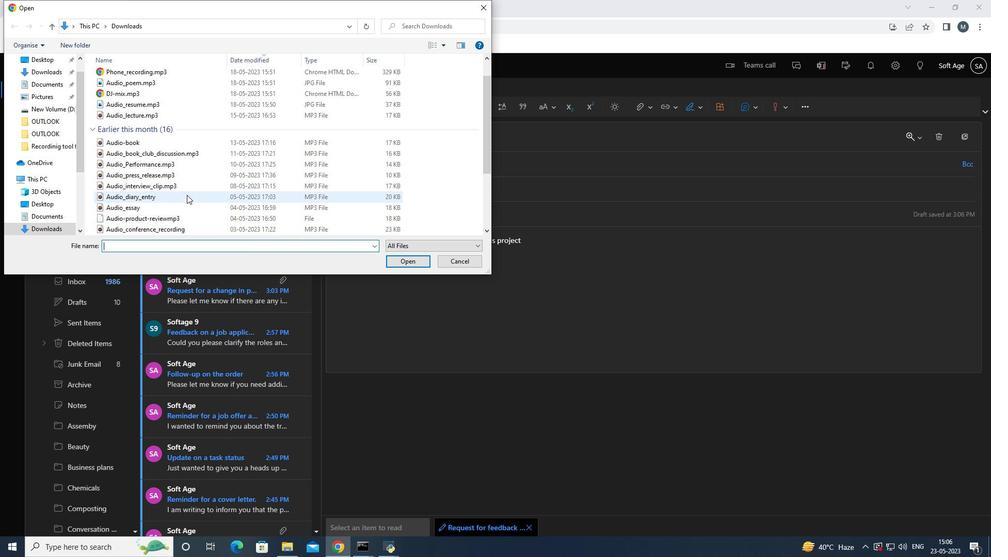 
Action: Mouse moved to (179, 194)
Screenshot: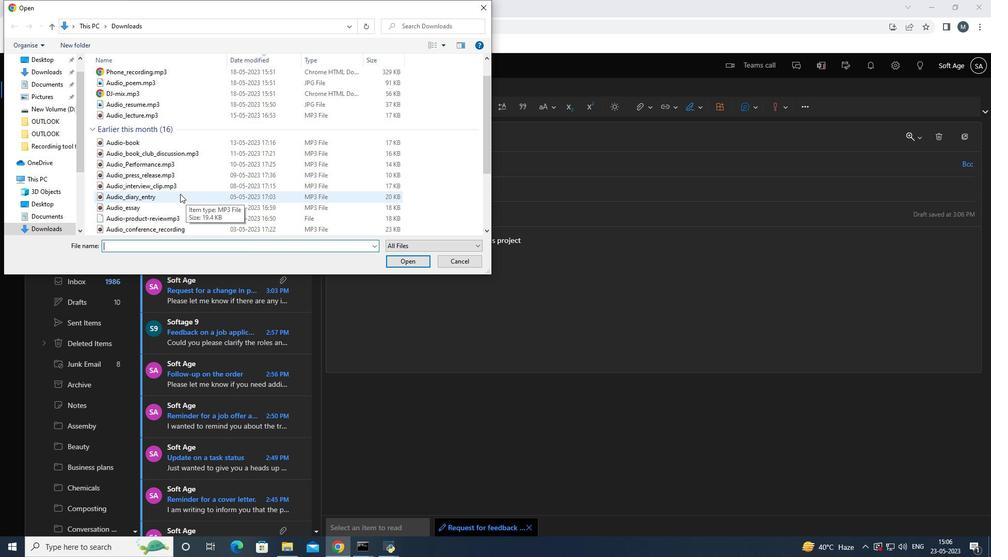 
Action: Mouse pressed left at (179, 194)
Screenshot: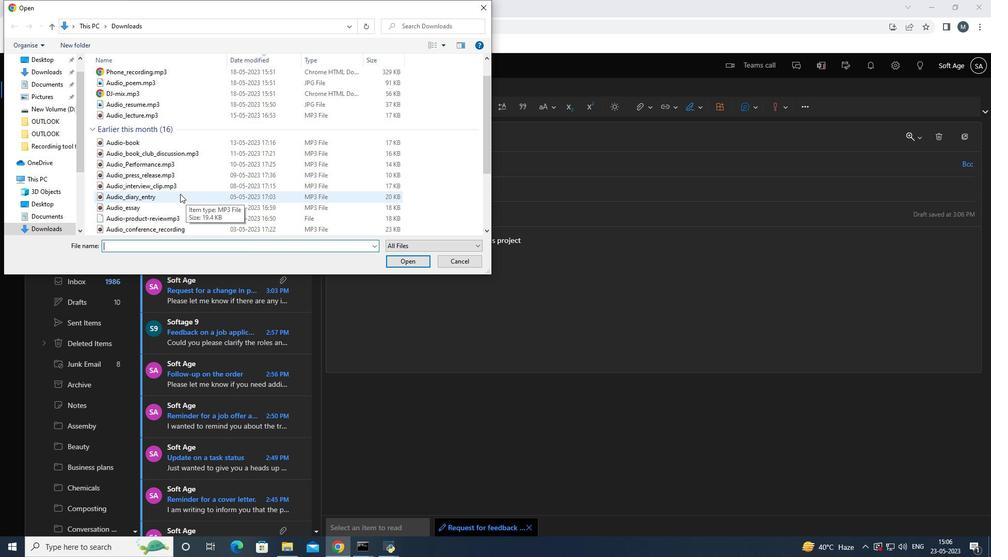 
Action: Mouse pressed right at (179, 194)
Screenshot: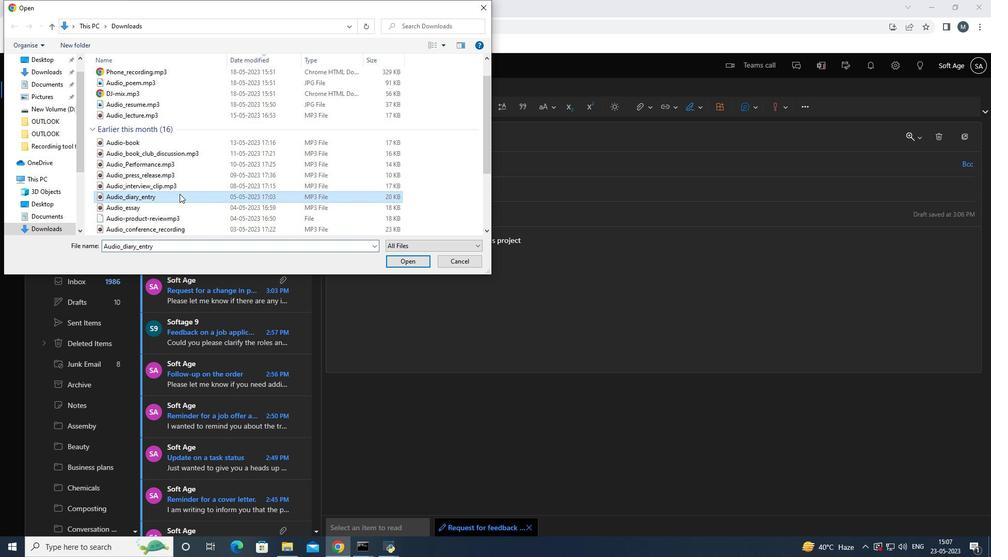 
Action: Mouse moved to (217, 435)
Screenshot: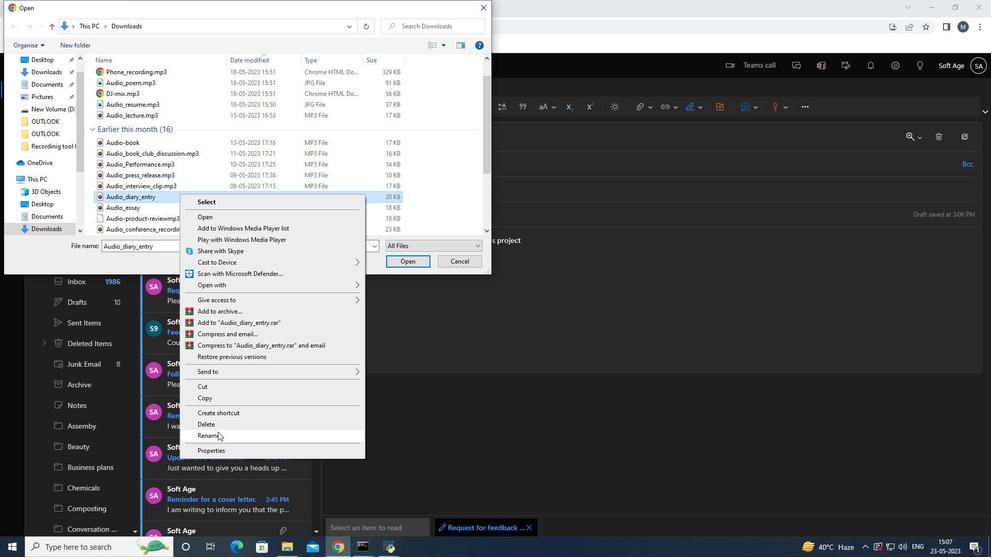 
Action: Mouse pressed left at (217, 435)
Screenshot: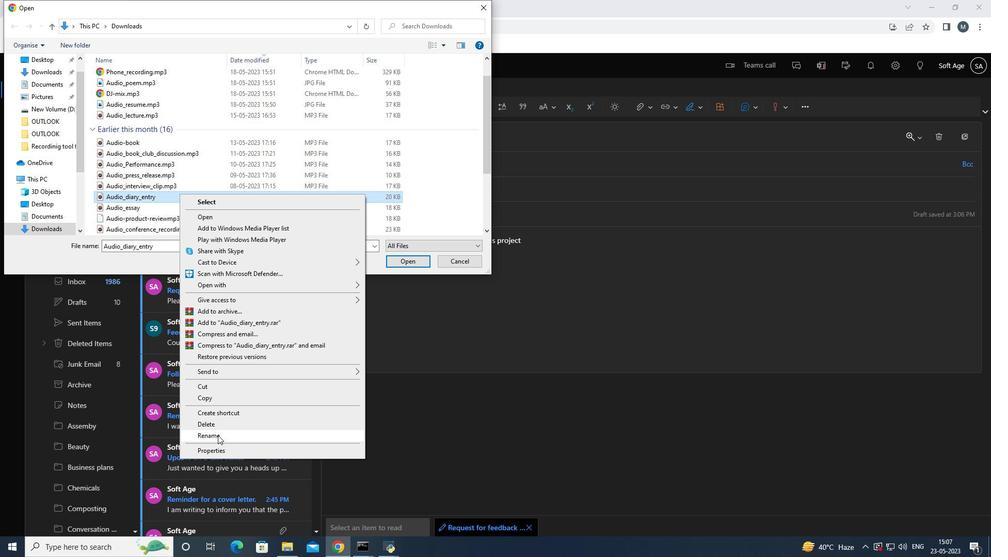 
Action: Mouse moved to (215, 427)
Screenshot: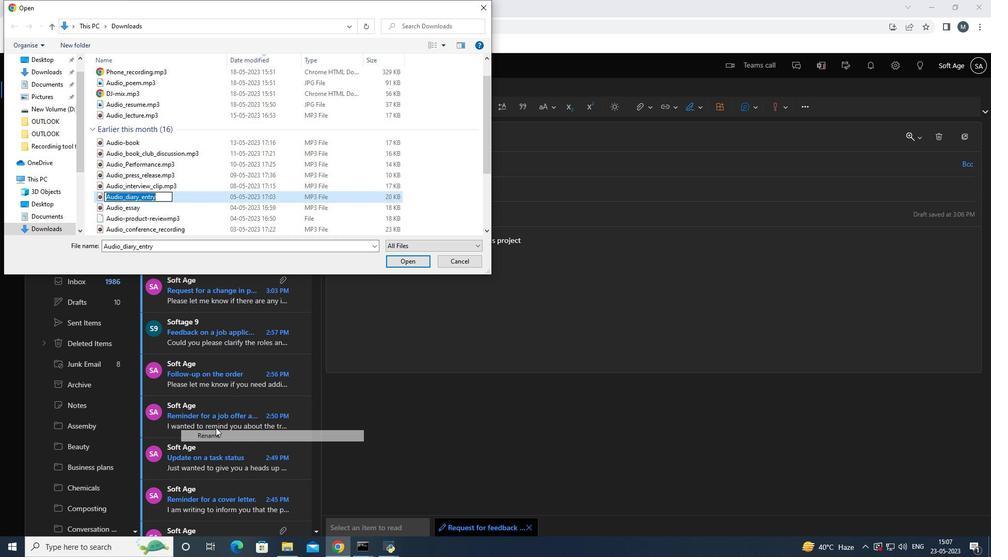 
Action: Key pressed <Key.shift>Audio<Key.shift><Key.shift><Key.shift><Key.shift><Key.shift><Key.shift><Key.shift><Key.shift><Key.shift>_sketch.mp3
Screenshot: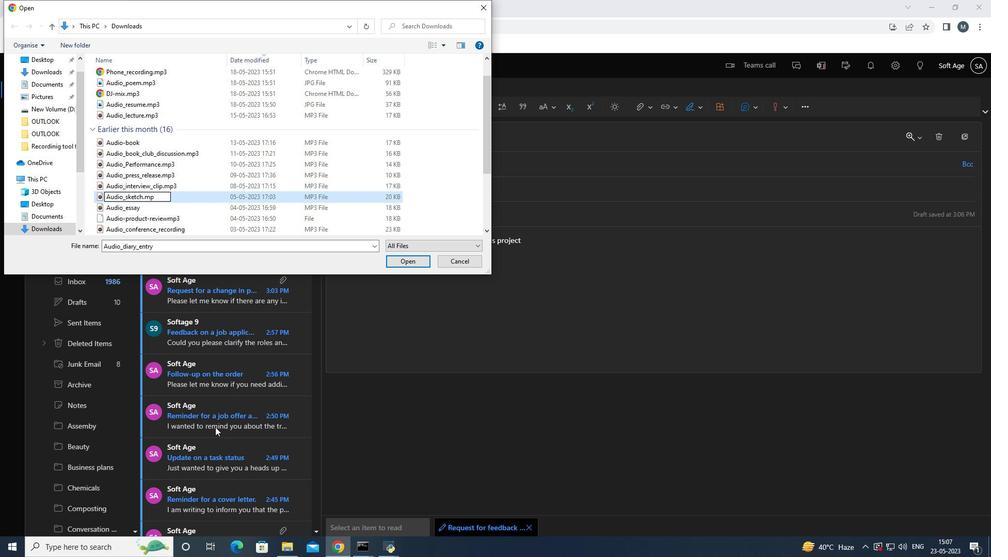 
Action: Mouse moved to (188, 210)
Screenshot: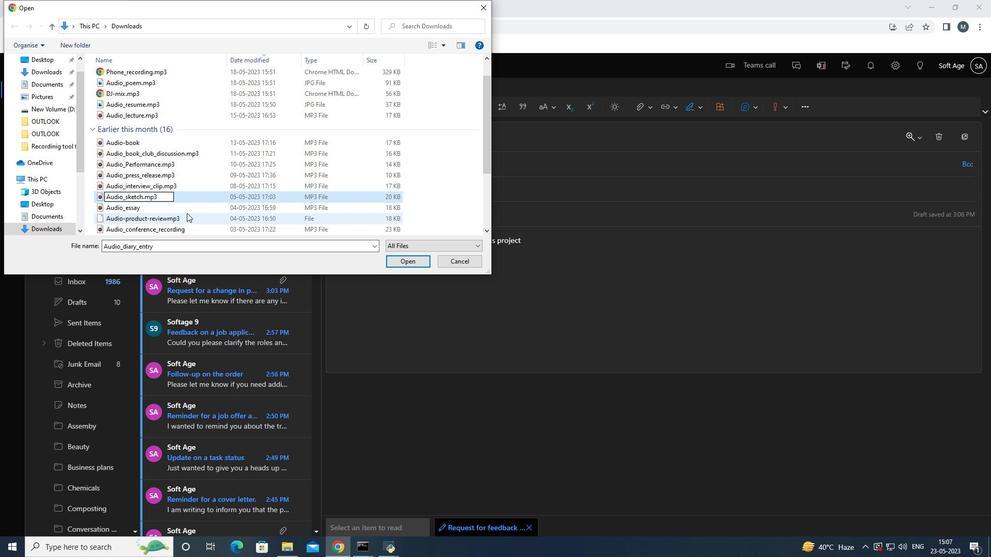 
Action: Mouse pressed left at (188, 210)
Screenshot: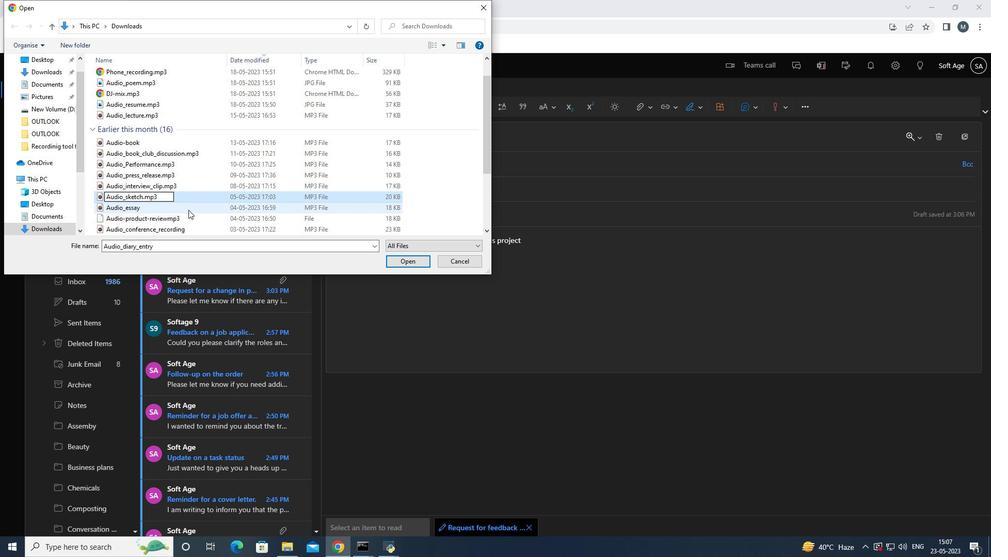 
Action: Mouse moved to (196, 198)
Screenshot: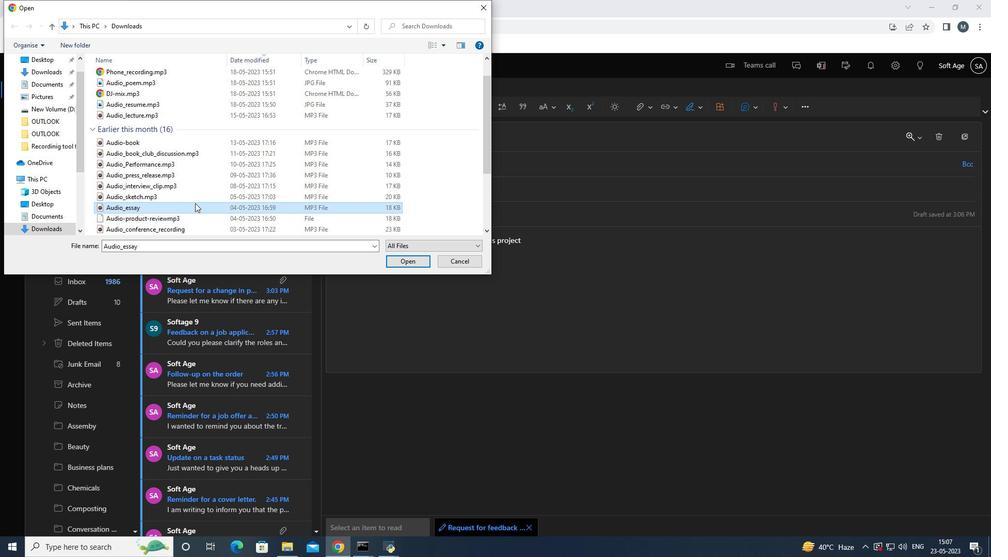 
Action: Mouse pressed left at (196, 198)
Screenshot: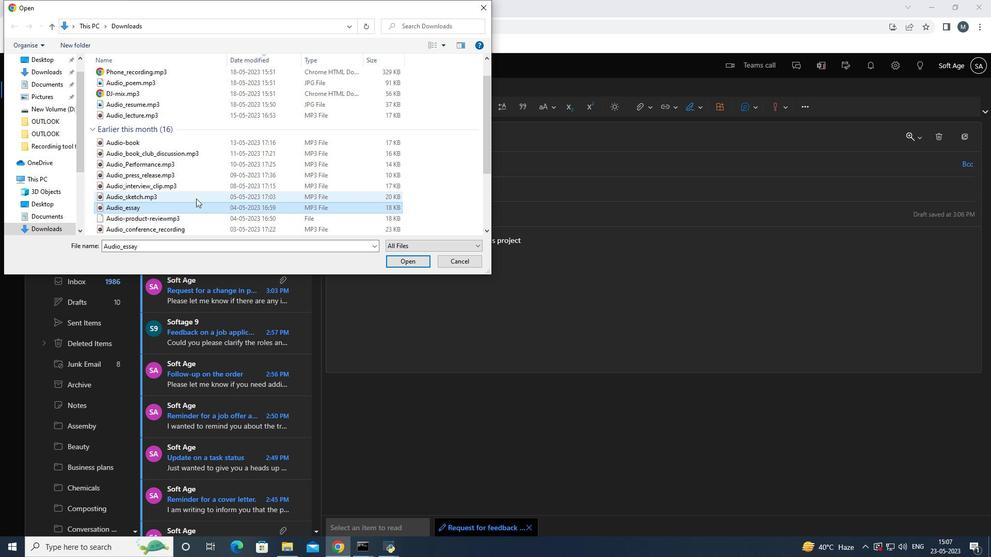 
Action: Mouse moved to (406, 262)
Screenshot: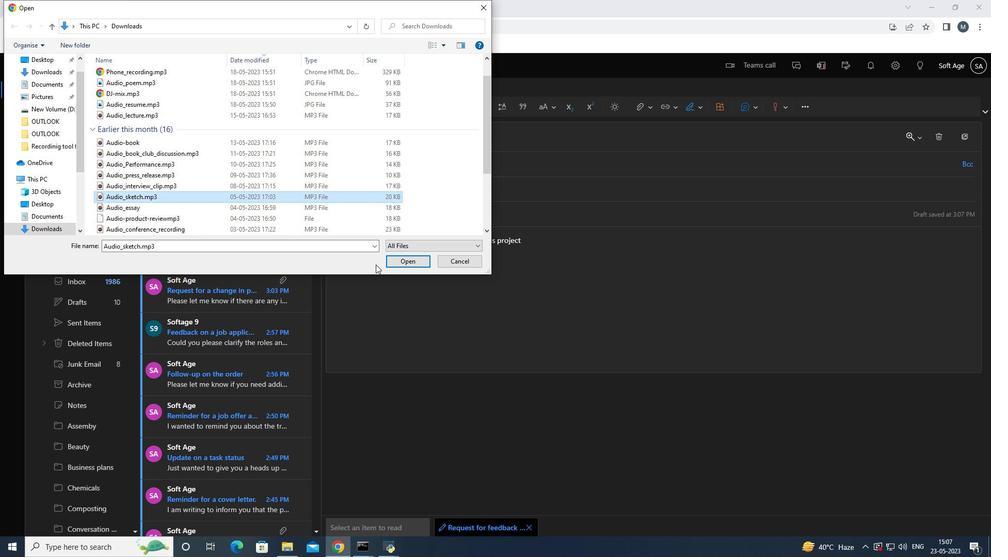 
Action: Mouse pressed left at (406, 262)
Screenshot: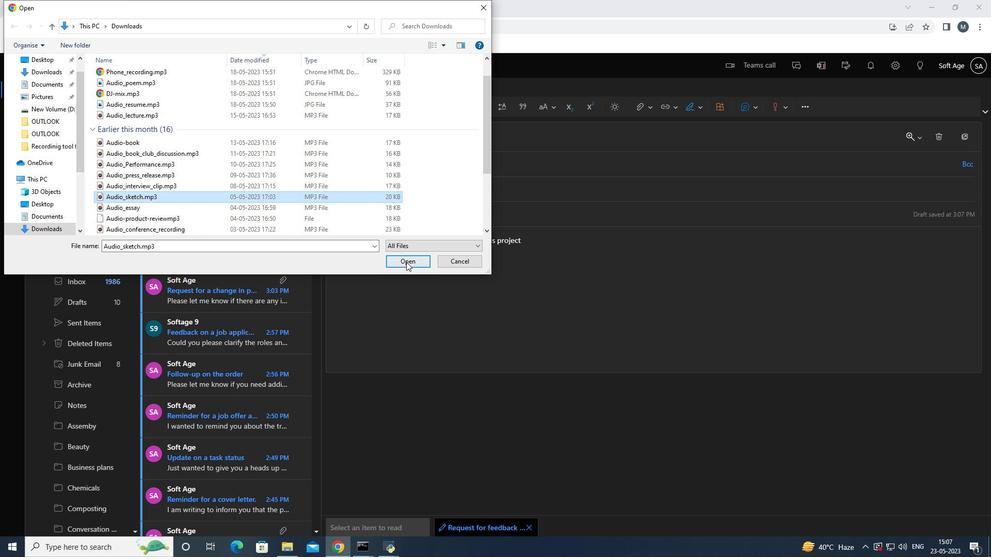 
Action: Mouse moved to (348, 136)
Screenshot: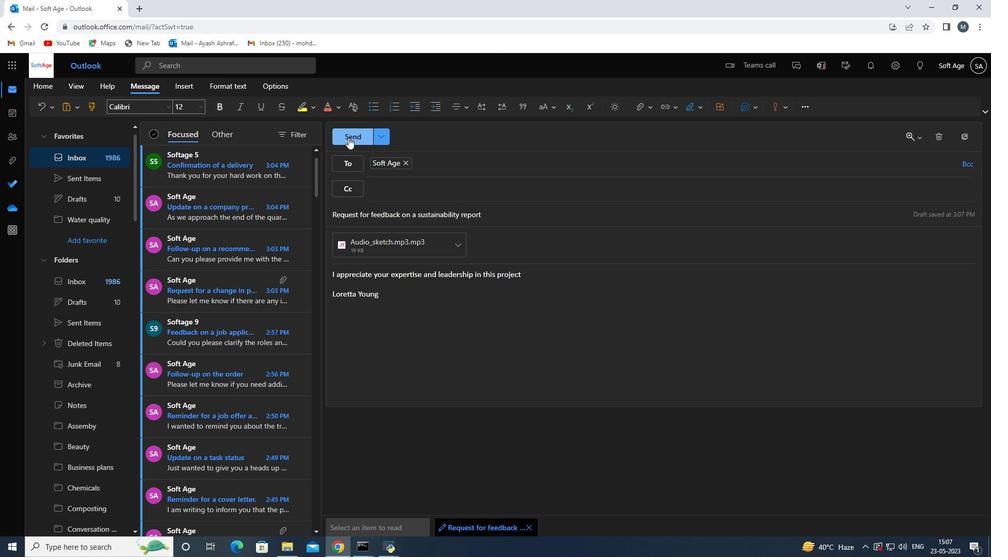 
Action: Mouse pressed left at (348, 136)
Screenshot: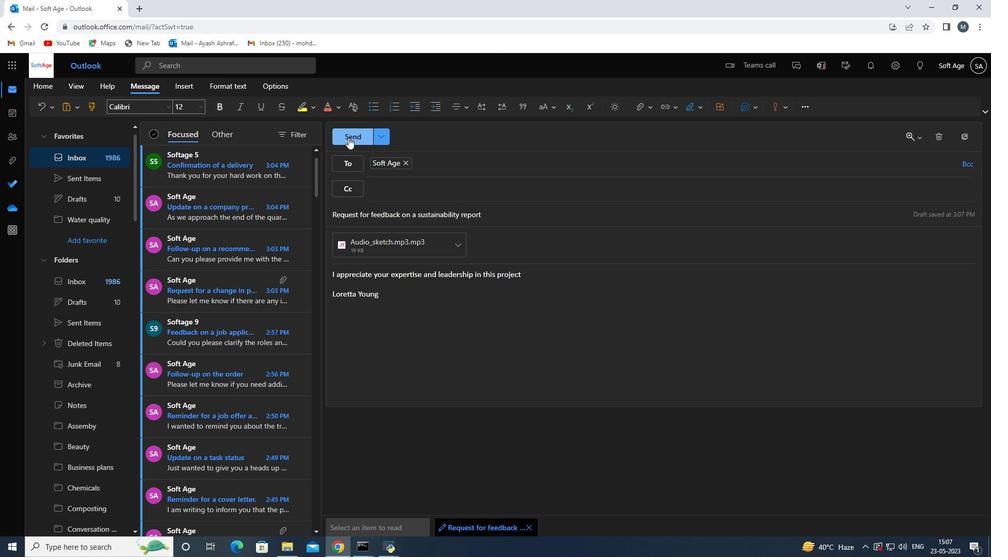 
Action: Mouse moved to (46, 194)
Screenshot: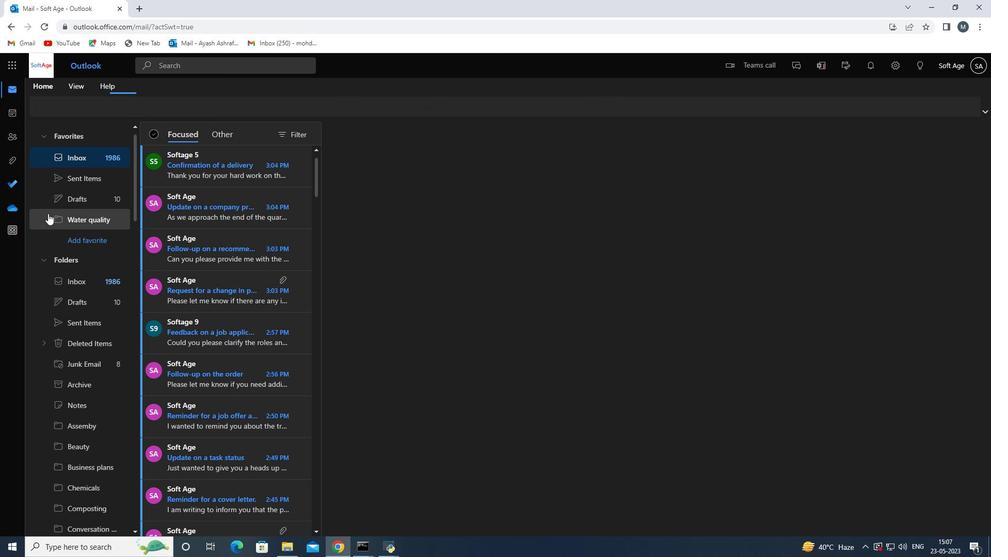 
Action: Mouse scrolled (46, 194) with delta (0, 0)
Screenshot: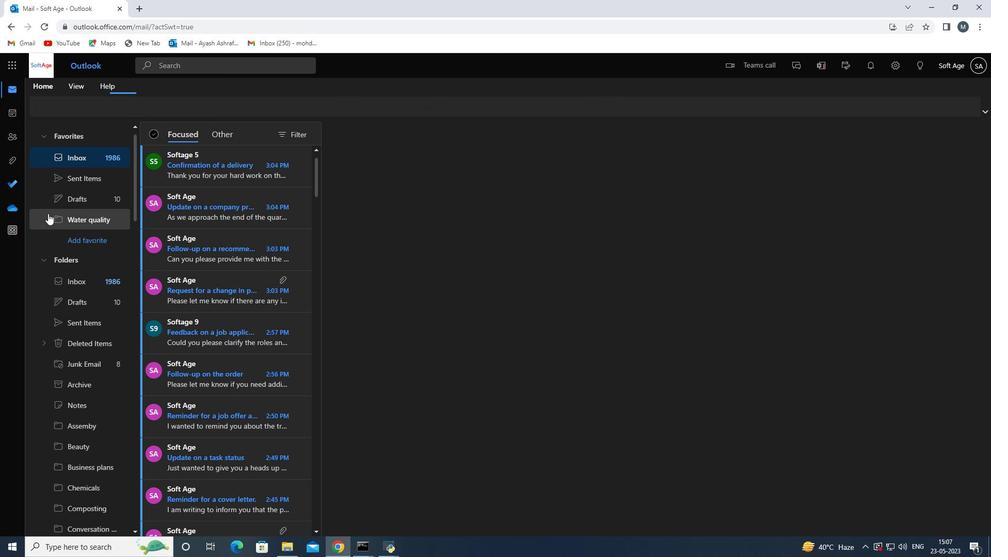 
Action: Mouse moved to (48, 191)
Screenshot: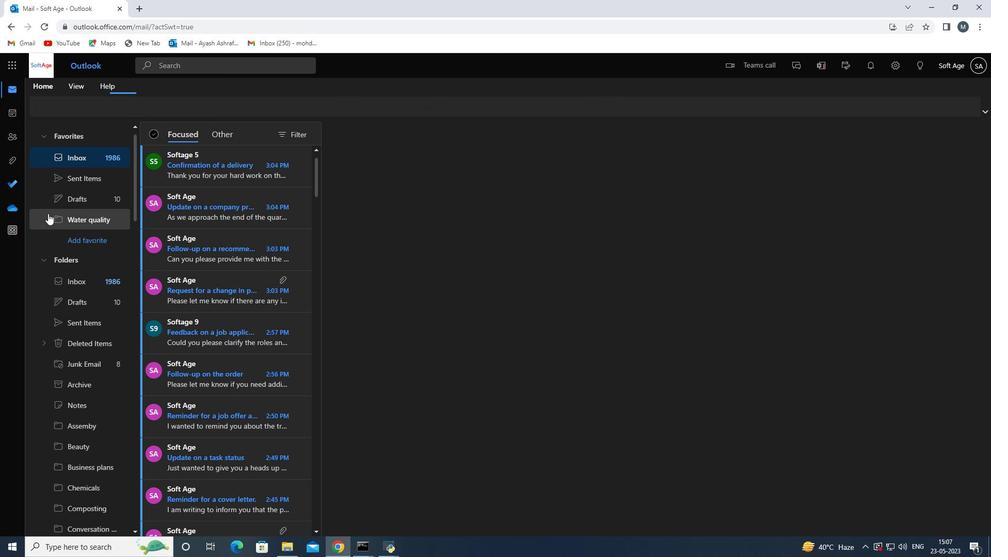 
Action: Mouse scrolled (48, 191) with delta (0, 0)
Screenshot: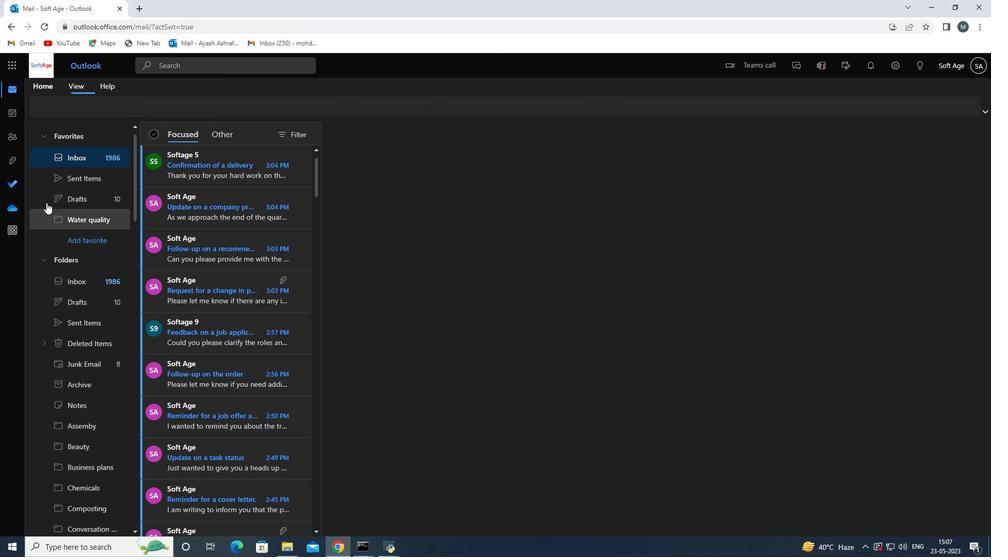 
Action: Mouse moved to (48, 190)
Screenshot: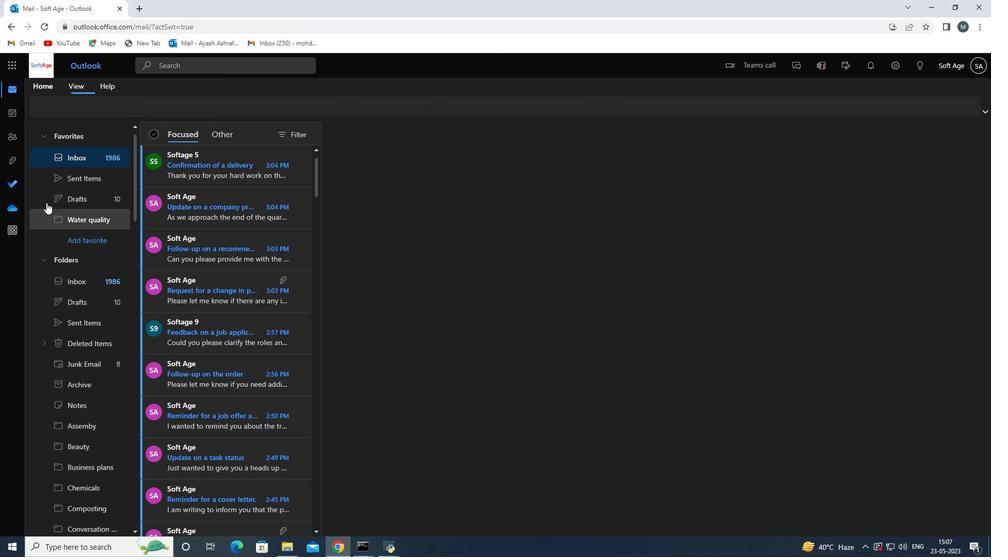 
Action: Mouse scrolled (48, 190) with delta (0, 0)
Screenshot: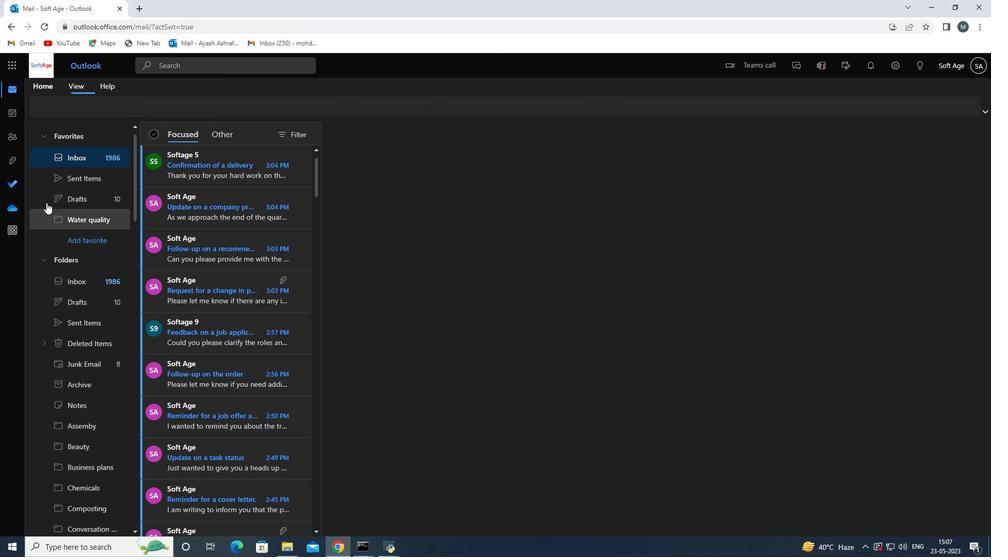 
Action: Mouse moved to (50, 186)
Screenshot: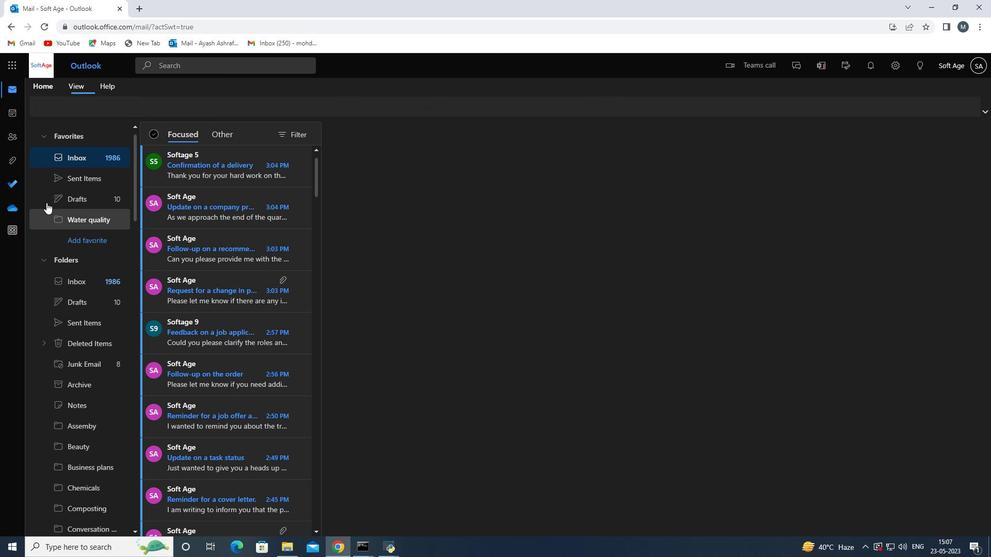
Action: Mouse scrolled (50, 187) with delta (0, 0)
Screenshot: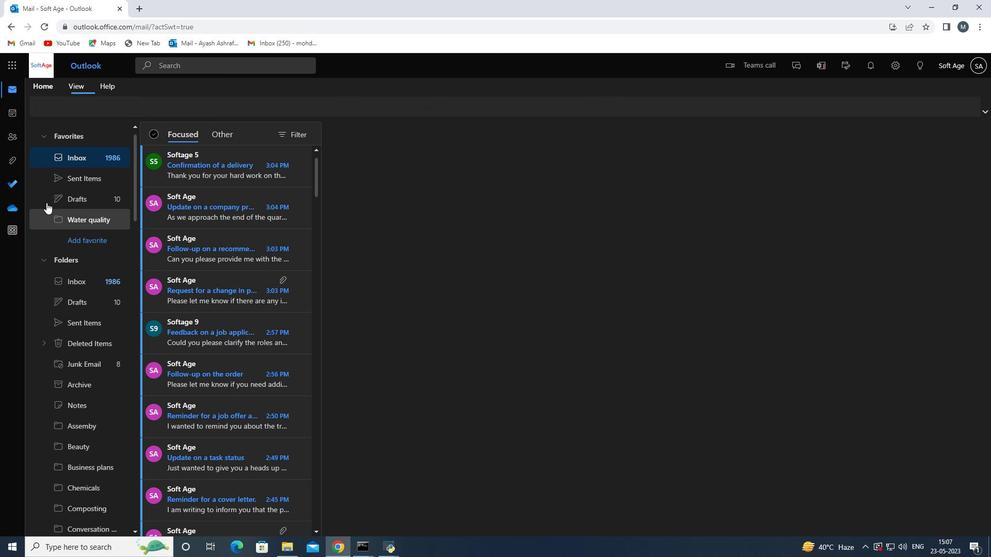 
Action: Mouse moved to (88, 179)
Screenshot: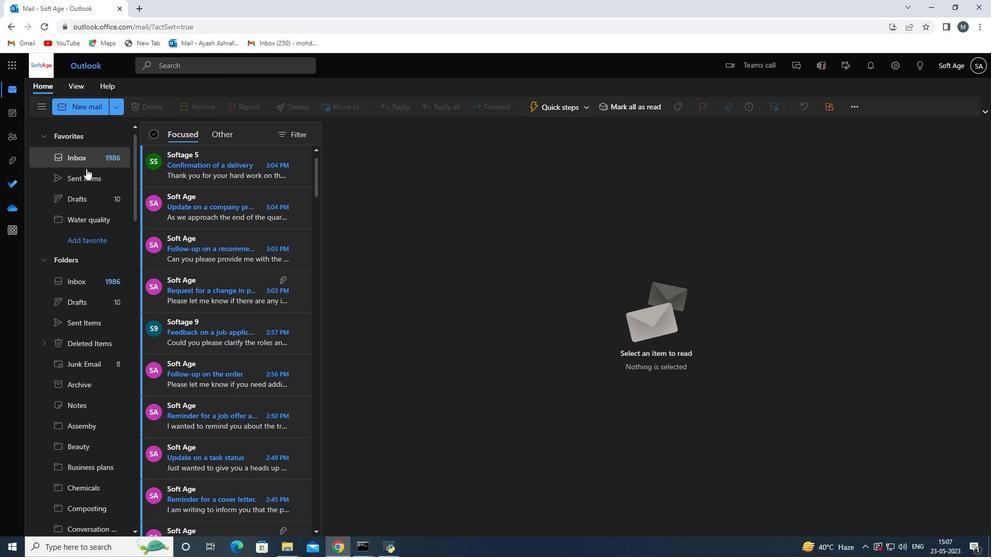 
Action: Mouse pressed left at (88, 179)
Screenshot: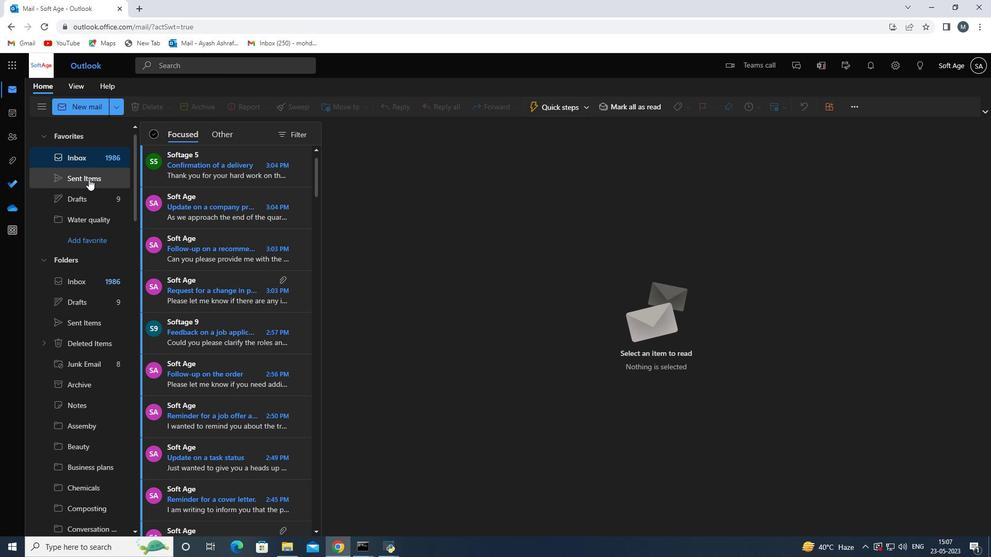 
Action: Mouse moved to (211, 184)
Screenshot: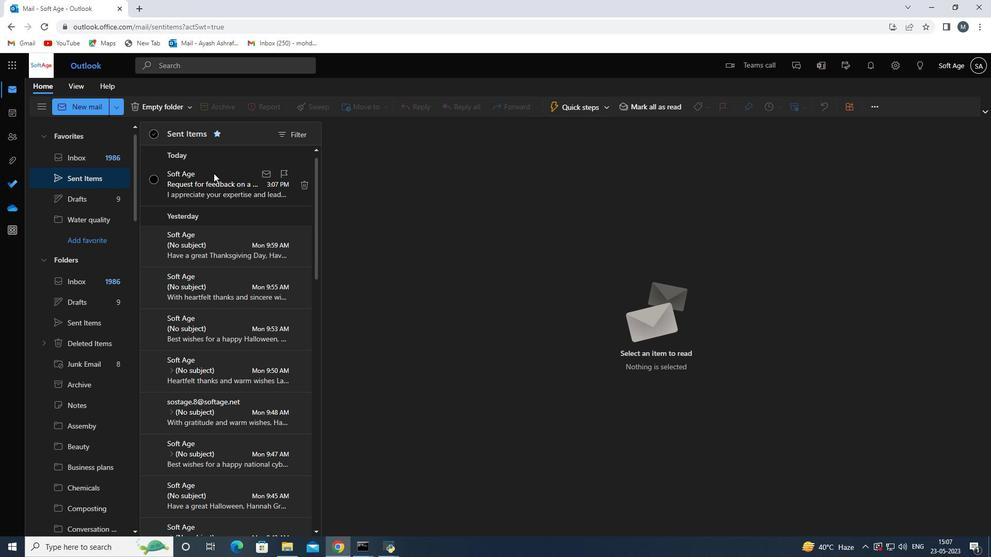 
Action: Mouse pressed left at (211, 184)
Screenshot: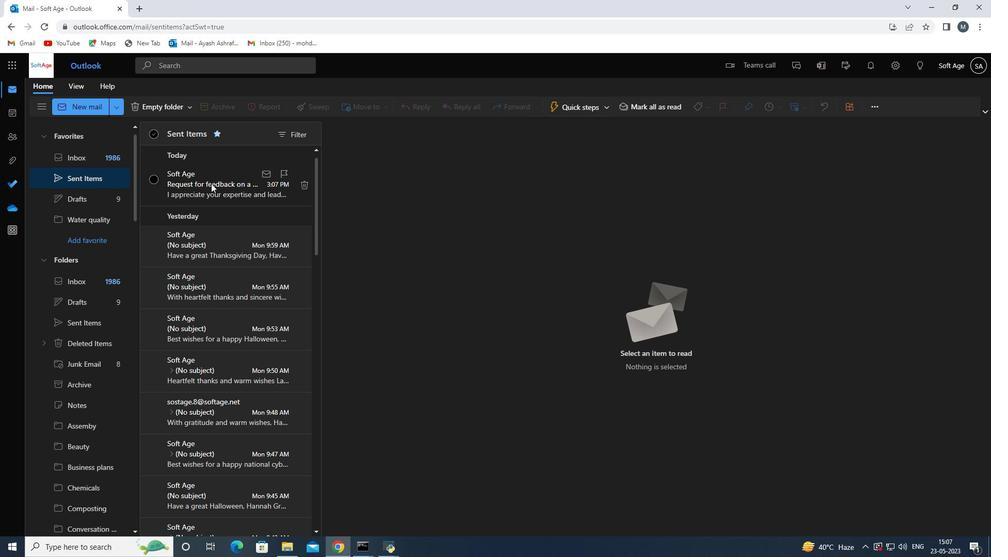 
Action: Mouse moved to (405, 206)
Screenshot: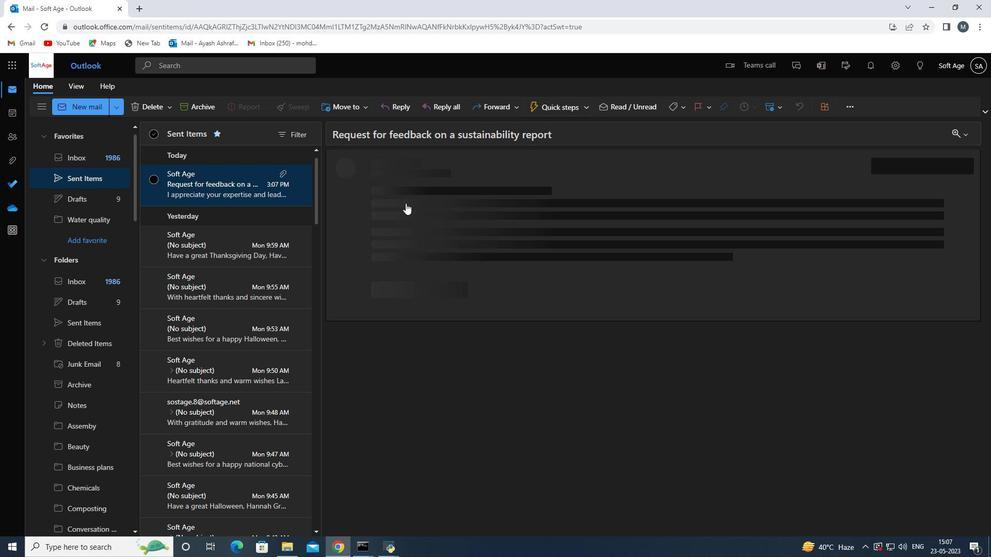 
Action: Mouse scrolled (405, 206) with delta (0, 0)
Screenshot: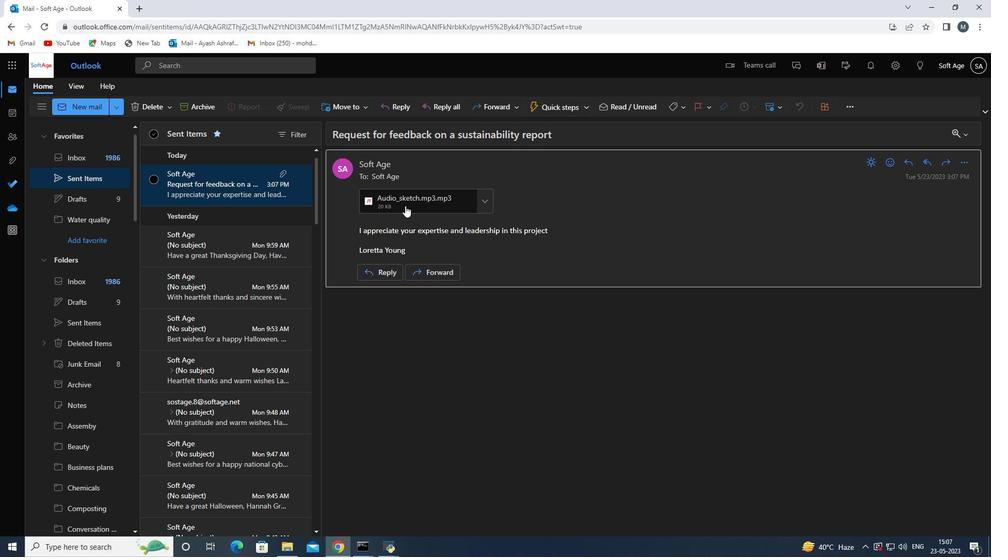 
Action: Mouse scrolled (405, 206) with delta (0, 0)
Screenshot: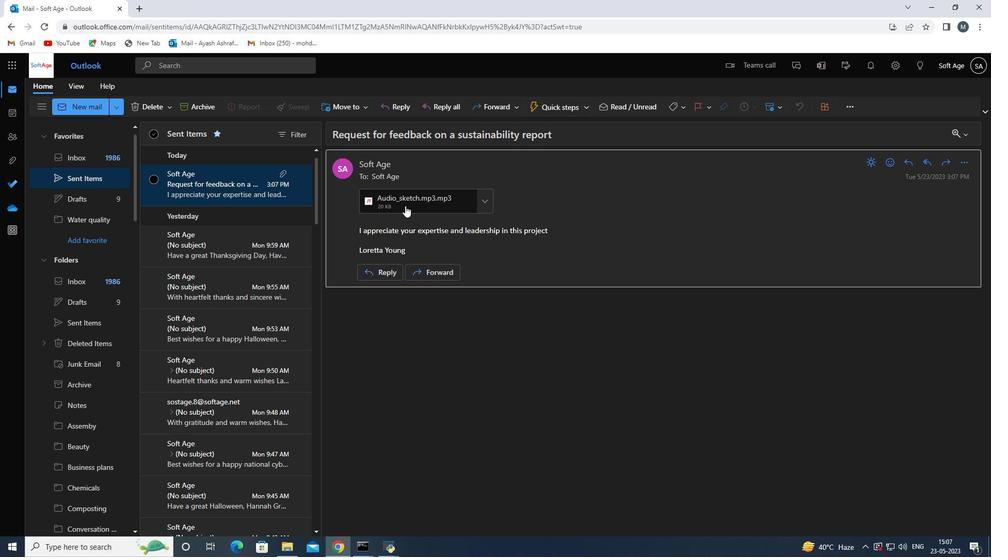 
Action: Mouse scrolled (405, 206) with delta (0, 0)
Screenshot: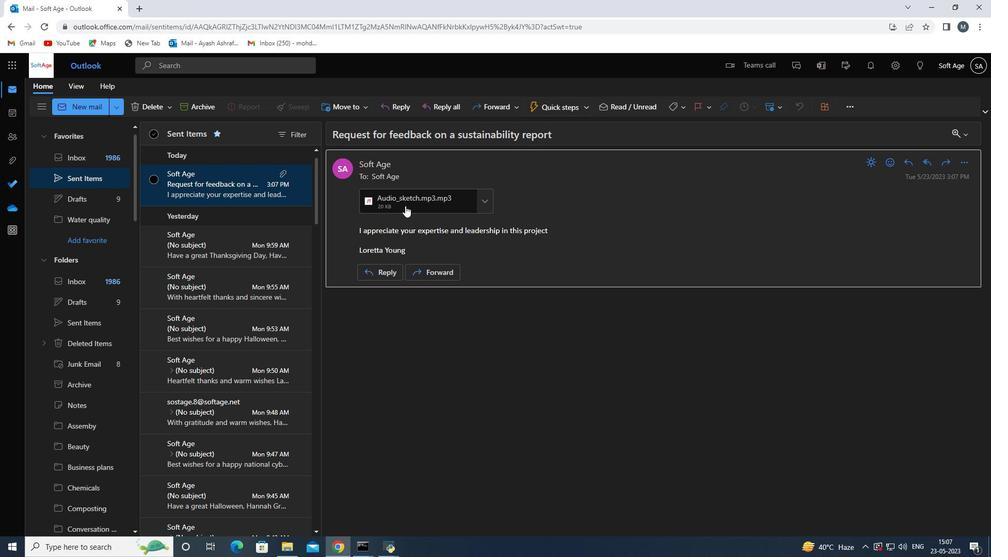 
Action: Mouse moved to (404, 206)
Screenshot: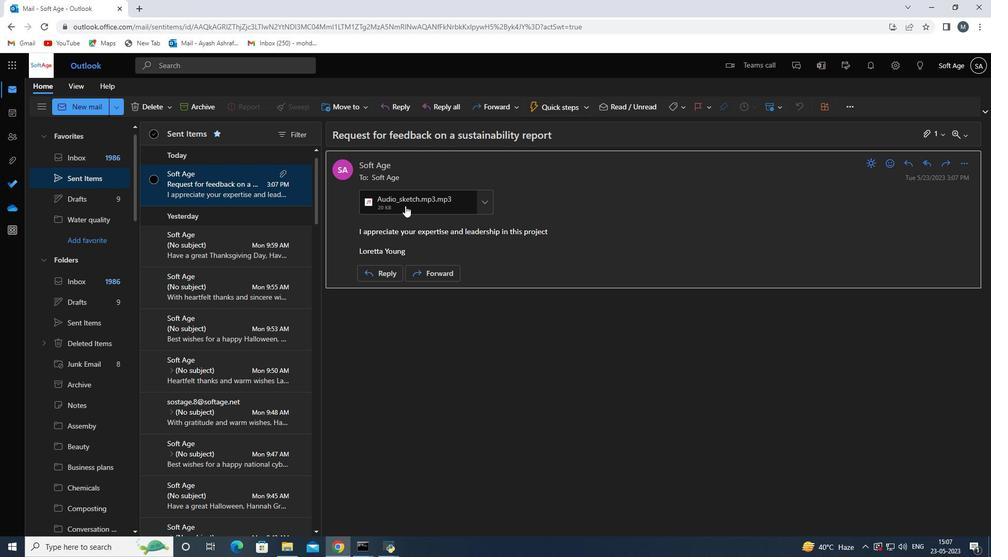 
Action: Mouse scrolled (405, 206) with delta (0, 0)
Screenshot: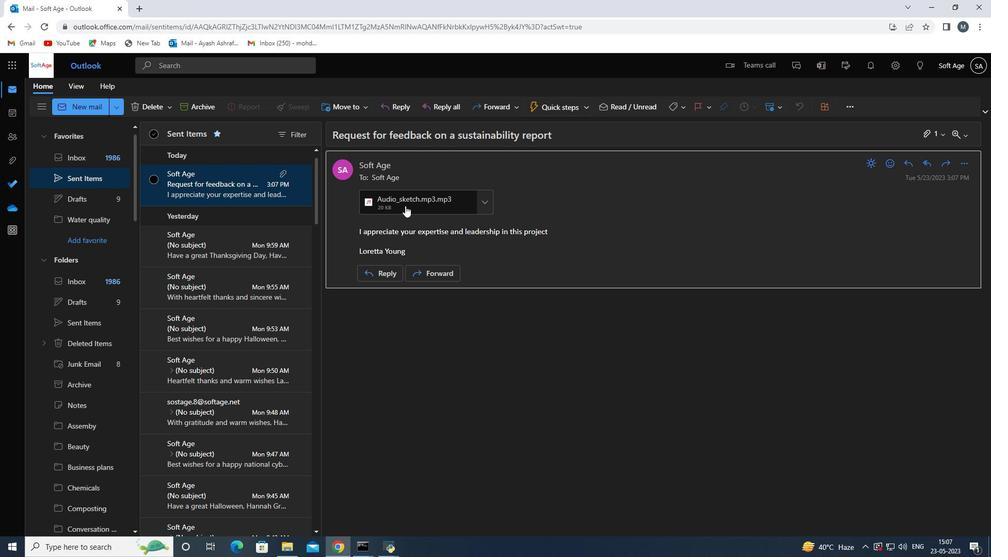 
Action: Mouse moved to (352, 112)
Screenshot: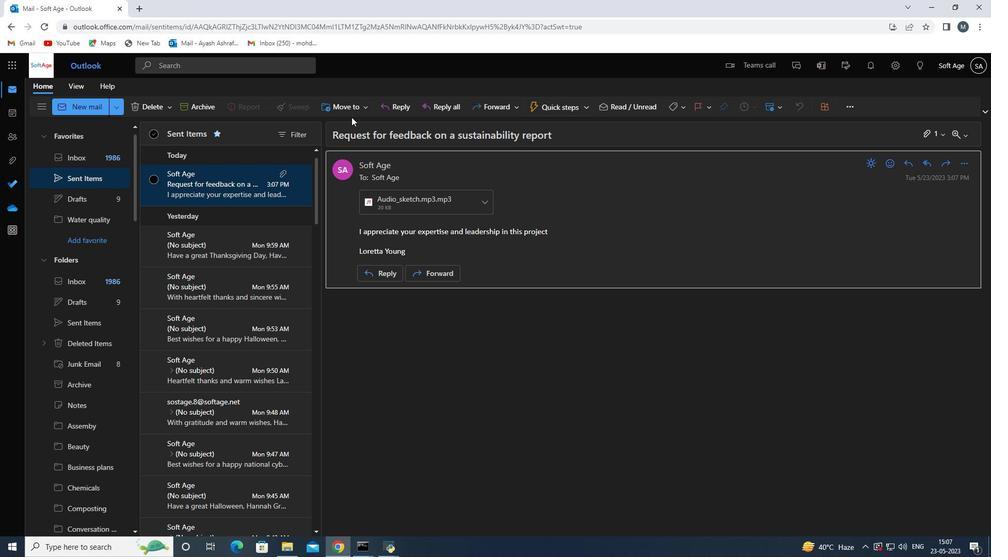 
Action: Mouse pressed left at (352, 112)
Screenshot: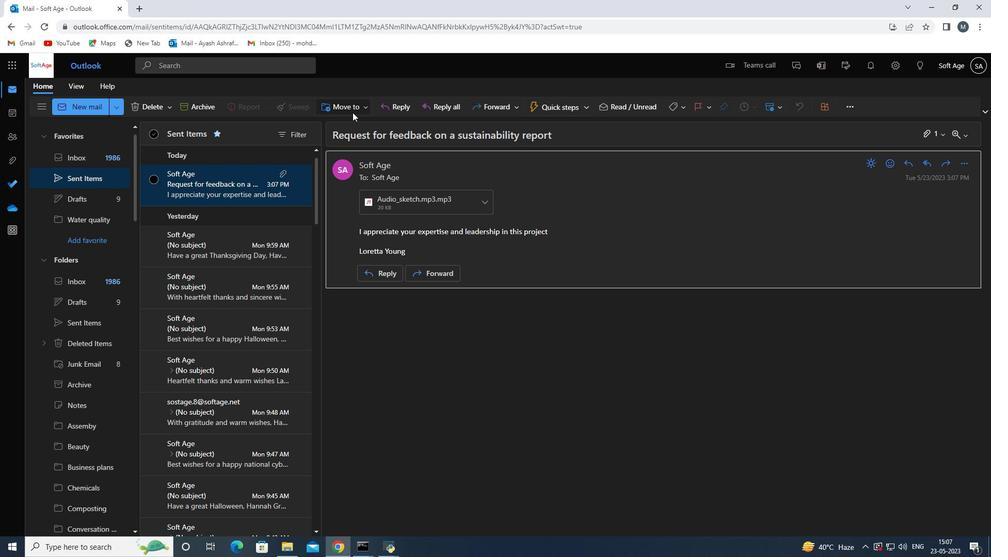 
Action: Mouse moved to (347, 129)
Screenshot: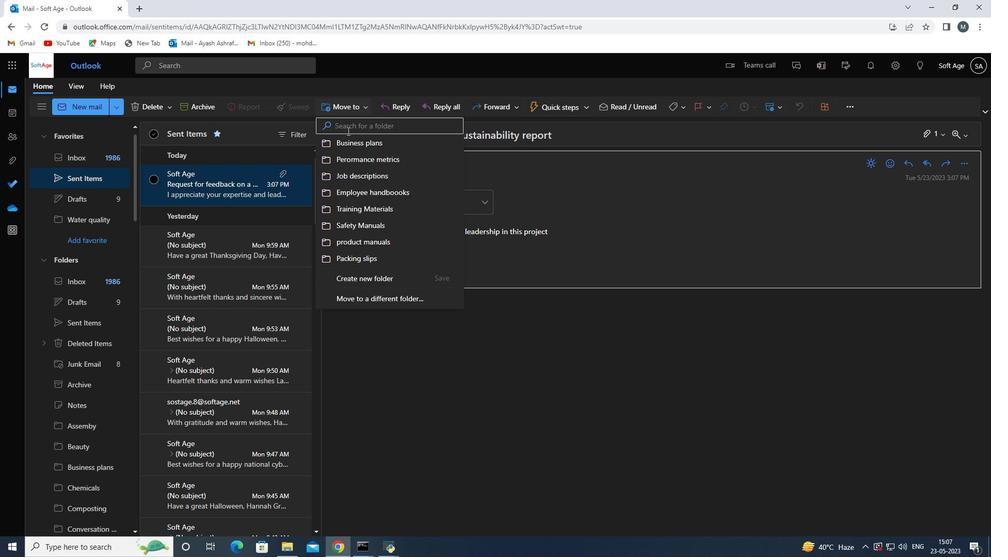 
Action: Mouse pressed left at (347, 129)
Screenshot: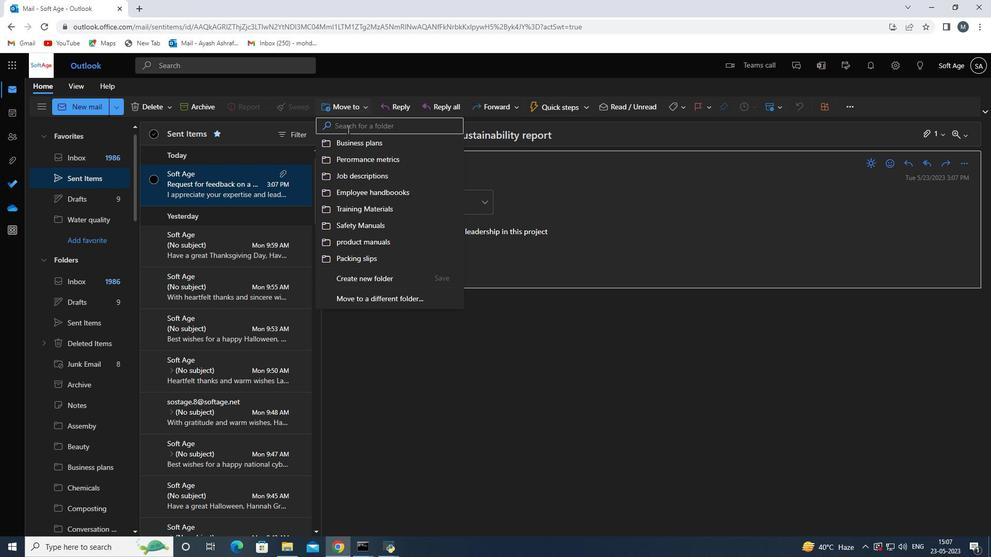 
Action: Key pressed <Key.shift>Marketing<Key.space><Key.shift>plans<Key.space>
Screenshot: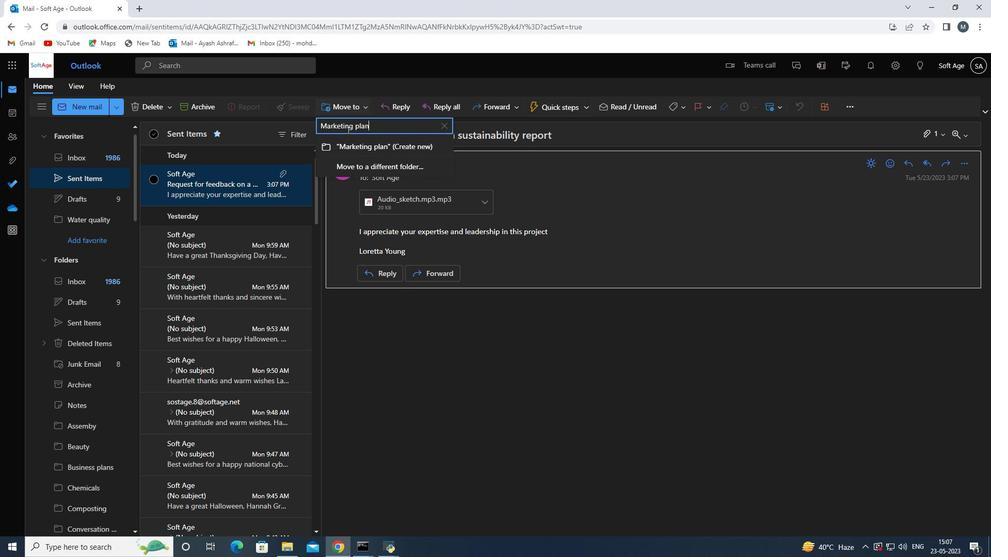 
Action: Mouse moved to (388, 144)
Screenshot: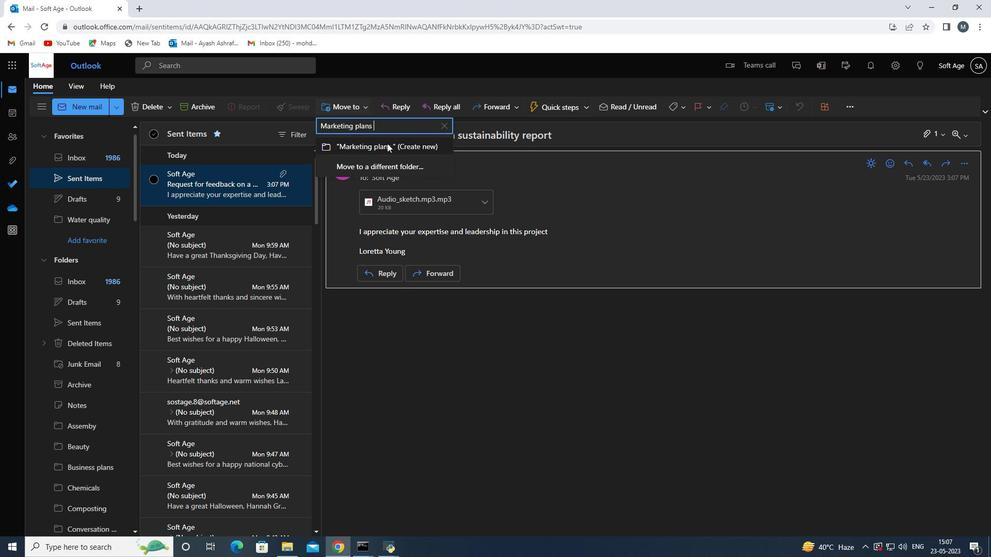 
Action: Mouse pressed left at (388, 144)
Screenshot: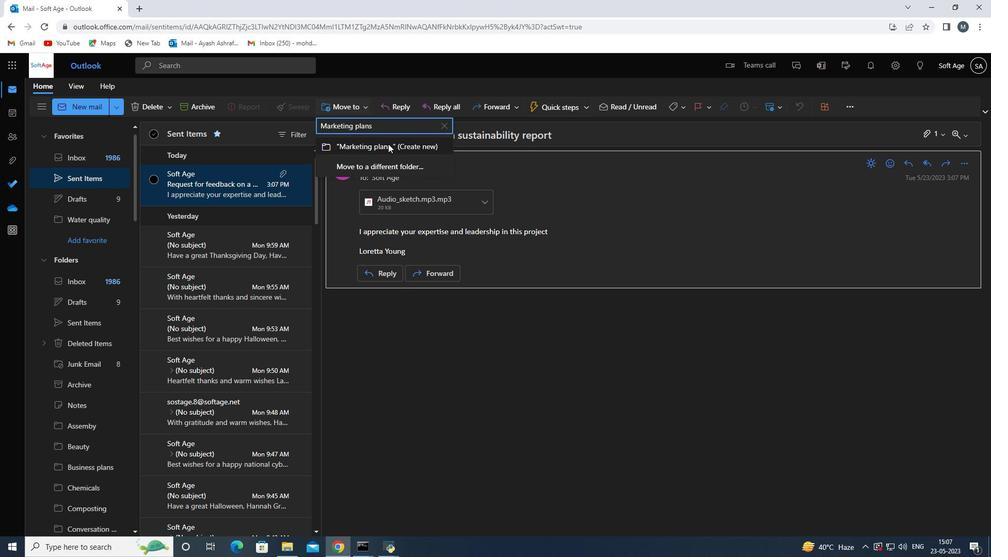 
